 Task: Look for space in Le Pontet, France from 6th September, 2023 to 18th September, 2023 for 3 adults in price range Rs.6000 to Rs.12000. Place can be entire place with 2 bedrooms having 2 beds and 2 bathrooms. Property type can be house, flat, guest house, hotel. Booking option can be shelf check-in. Required host language is English.
Action: Mouse moved to (452, 94)
Screenshot: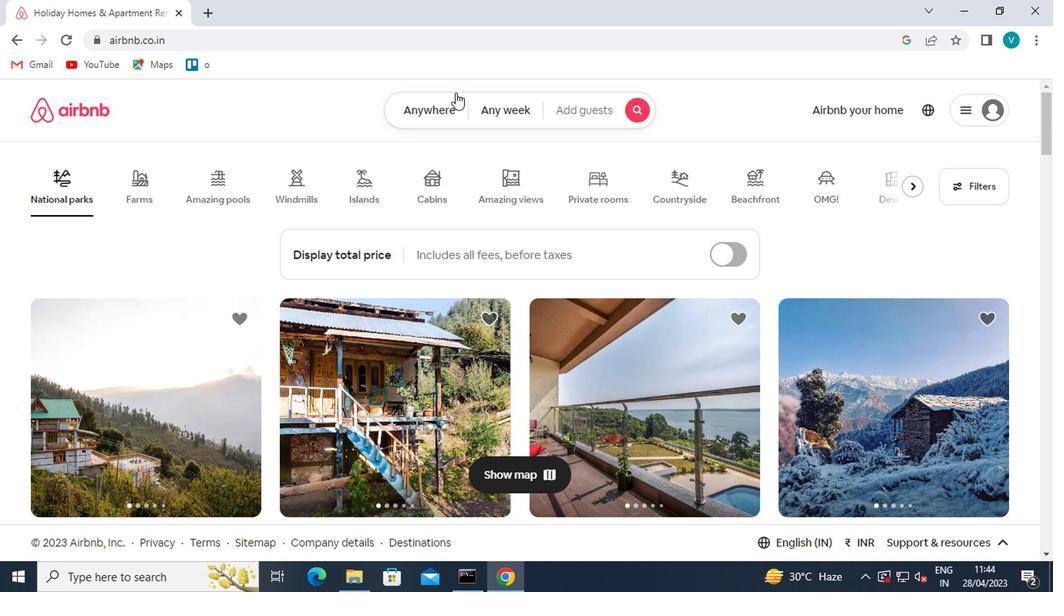 
Action: Mouse pressed left at (452, 94)
Screenshot: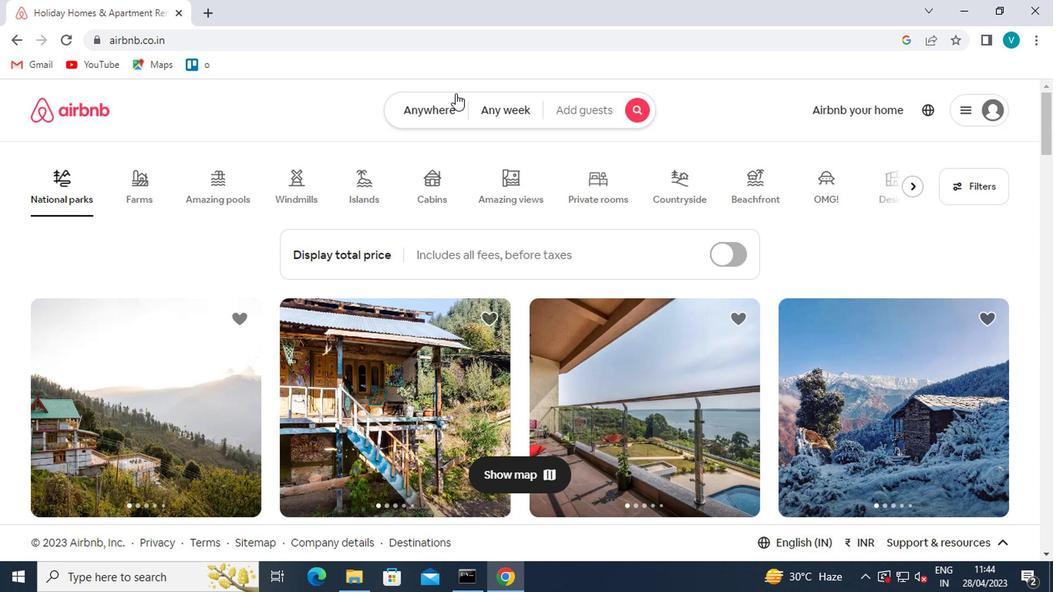 
Action: Mouse moved to (339, 174)
Screenshot: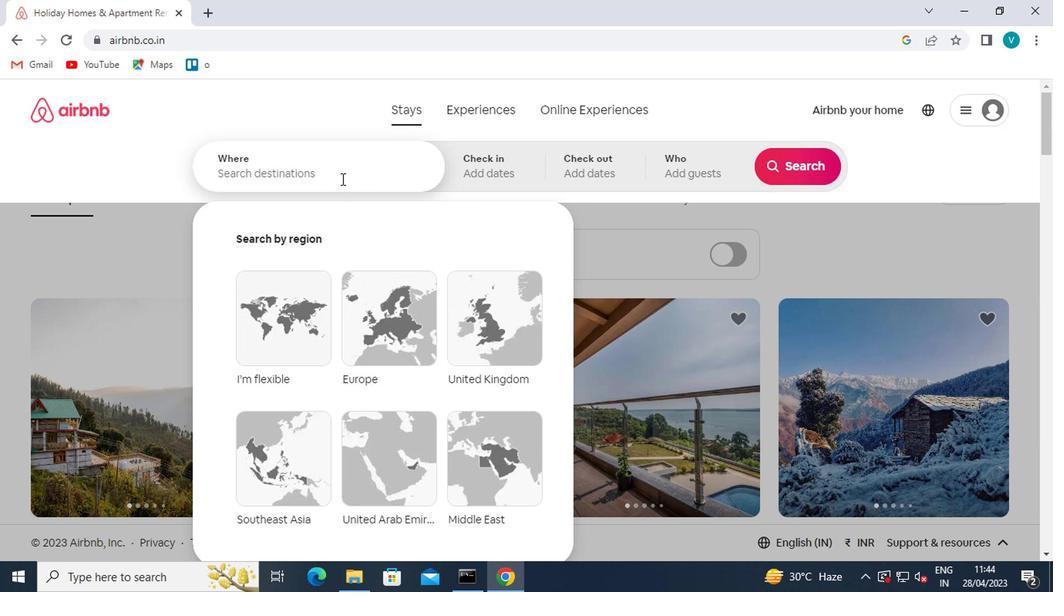 
Action: Mouse pressed left at (339, 174)
Screenshot: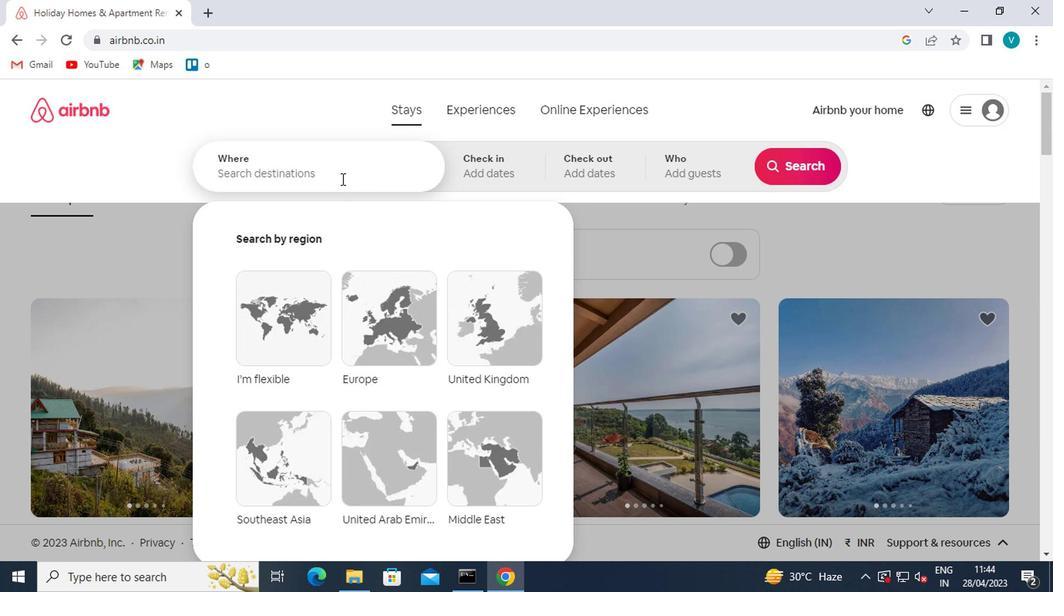 
Action: Mouse moved to (339, 174)
Screenshot: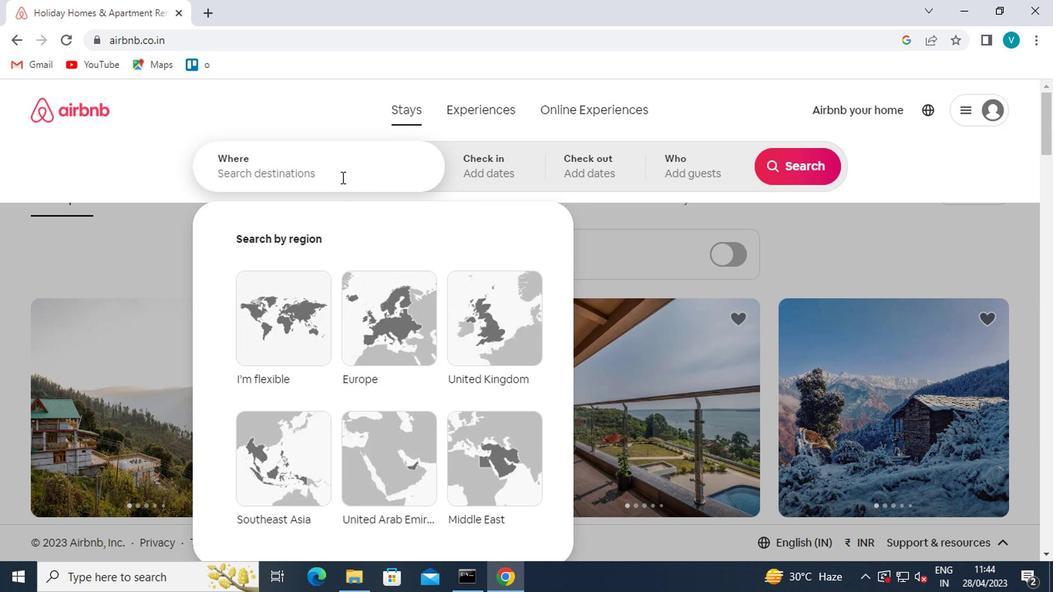 
Action: Key pressed p<Key.caps_lock>ontet<Key.enter>
Screenshot: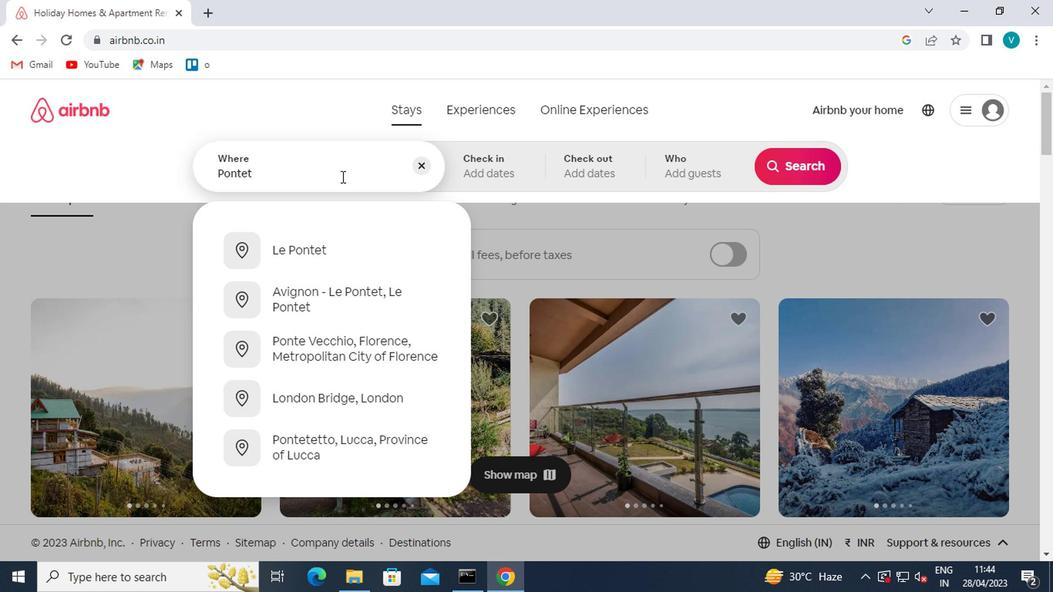 
Action: Mouse moved to (783, 287)
Screenshot: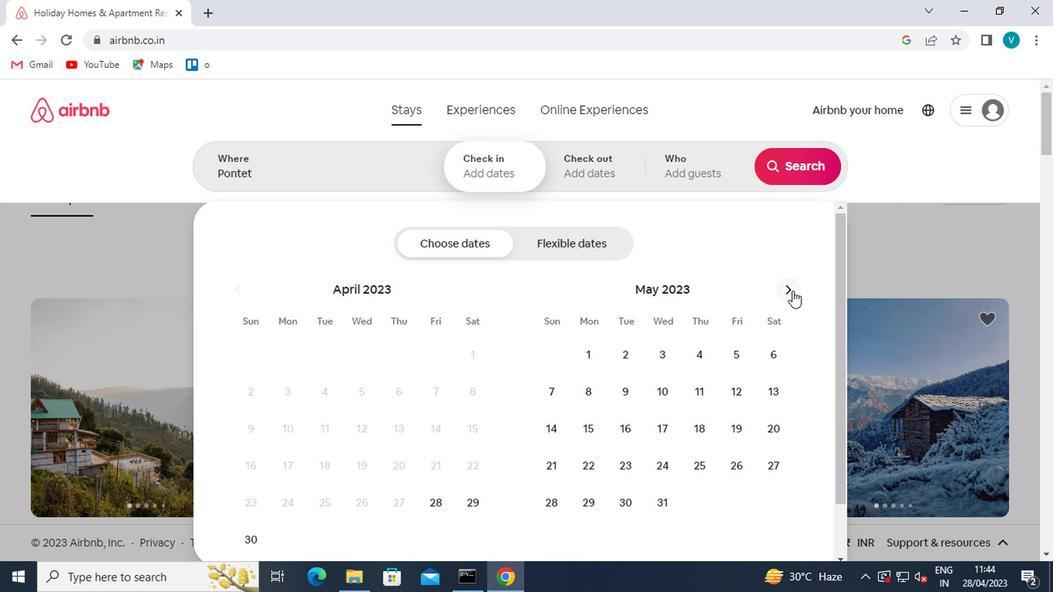 
Action: Mouse pressed left at (783, 287)
Screenshot: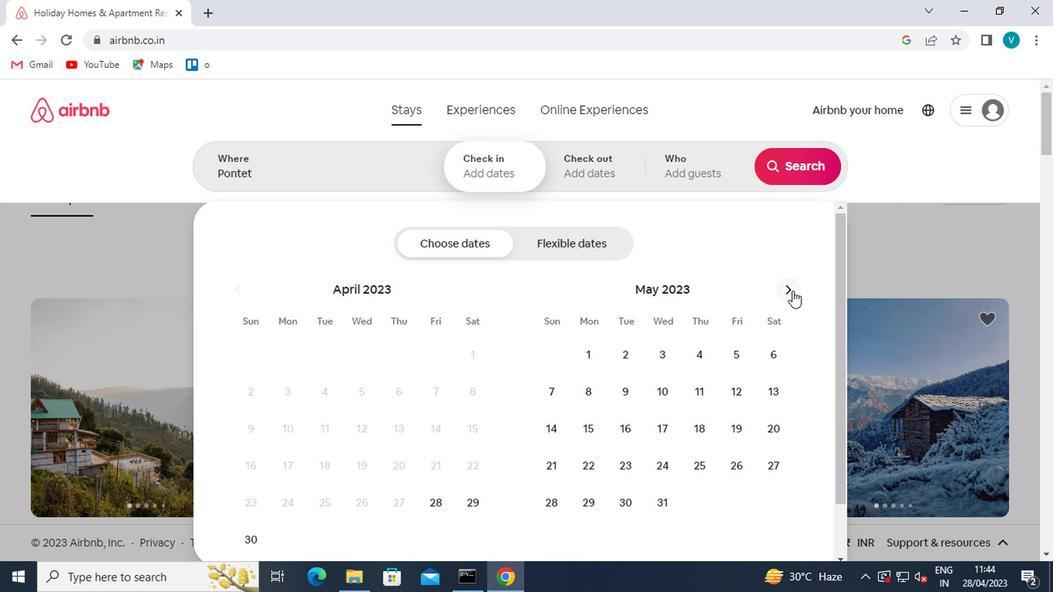 
Action: Mouse pressed left at (783, 287)
Screenshot: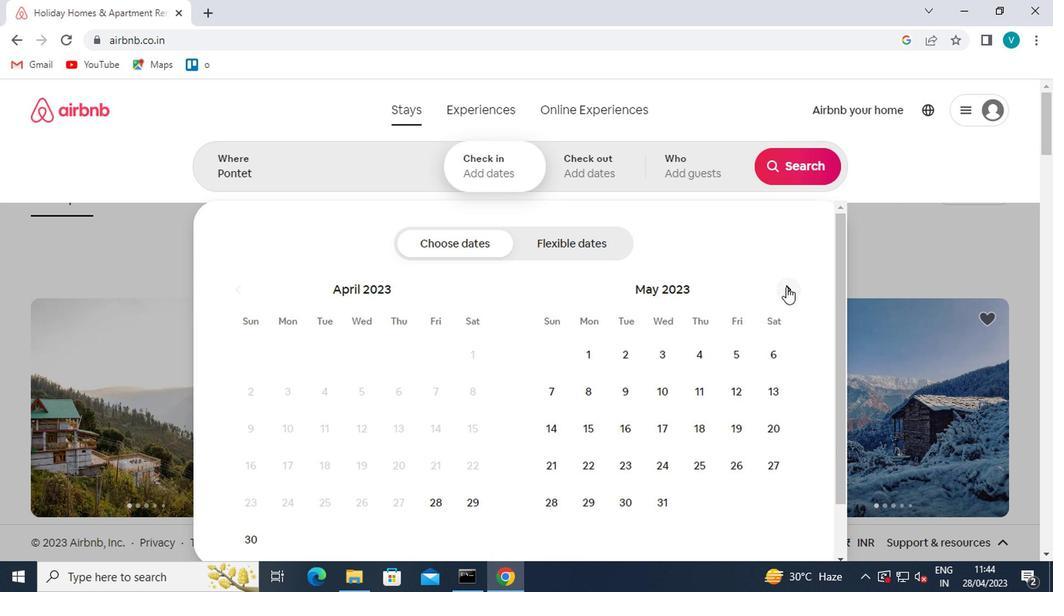 
Action: Mouse pressed left at (783, 287)
Screenshot: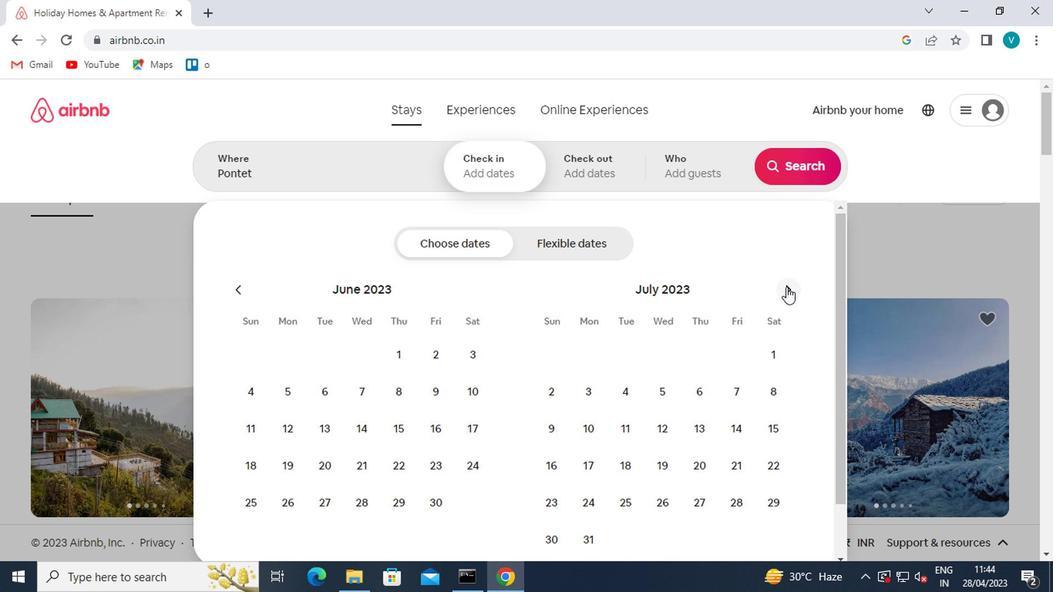 
Action: Mouse pressed left at (783, 287)
Screenshot: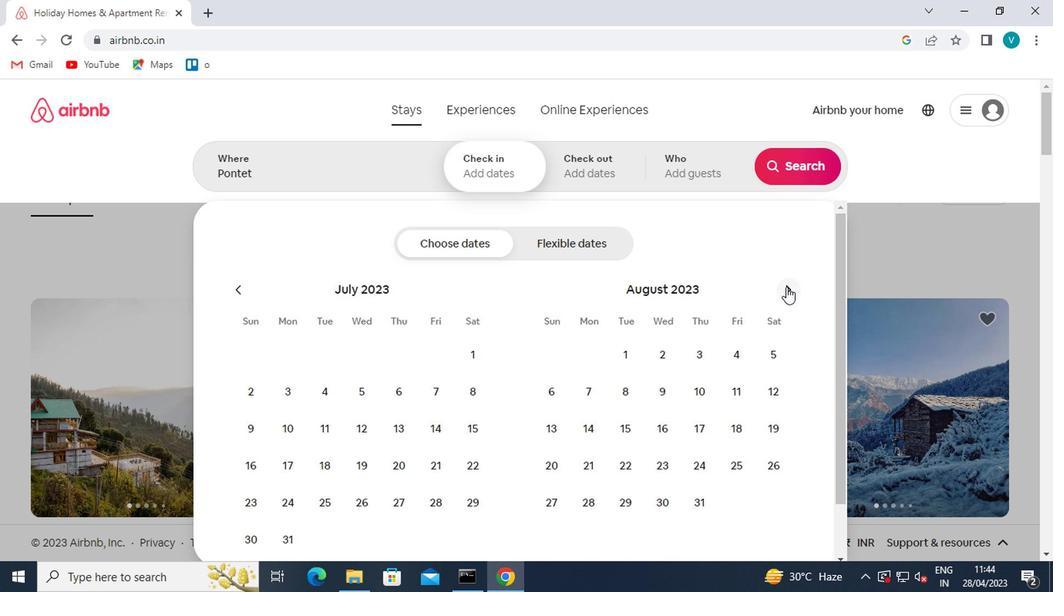 
Action: Mouse moved to (653, 403)
Screenshot: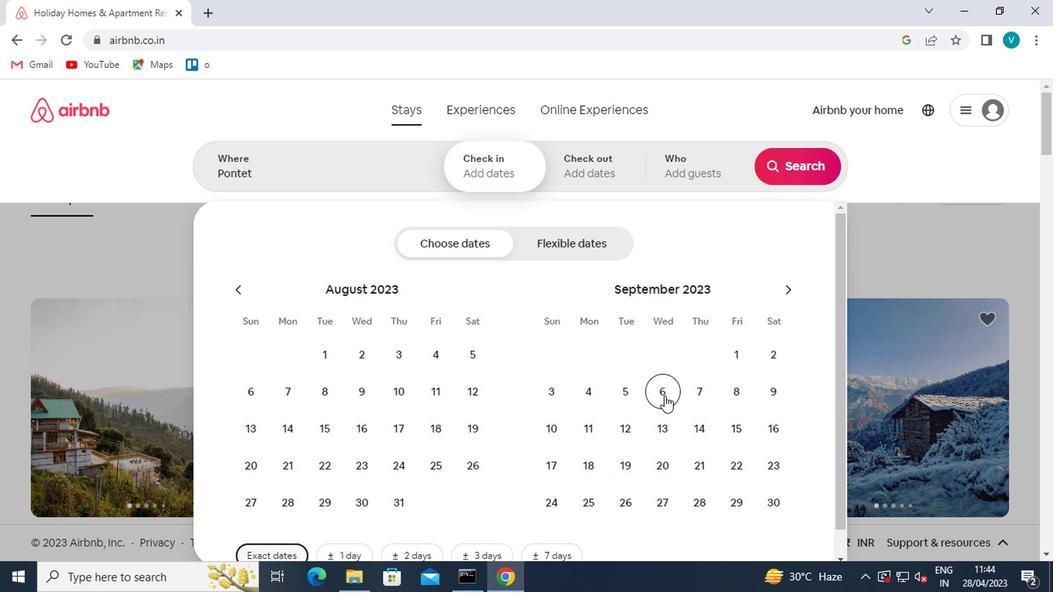 
Action: Mouse pressed left at (653, 403)
Screenshot: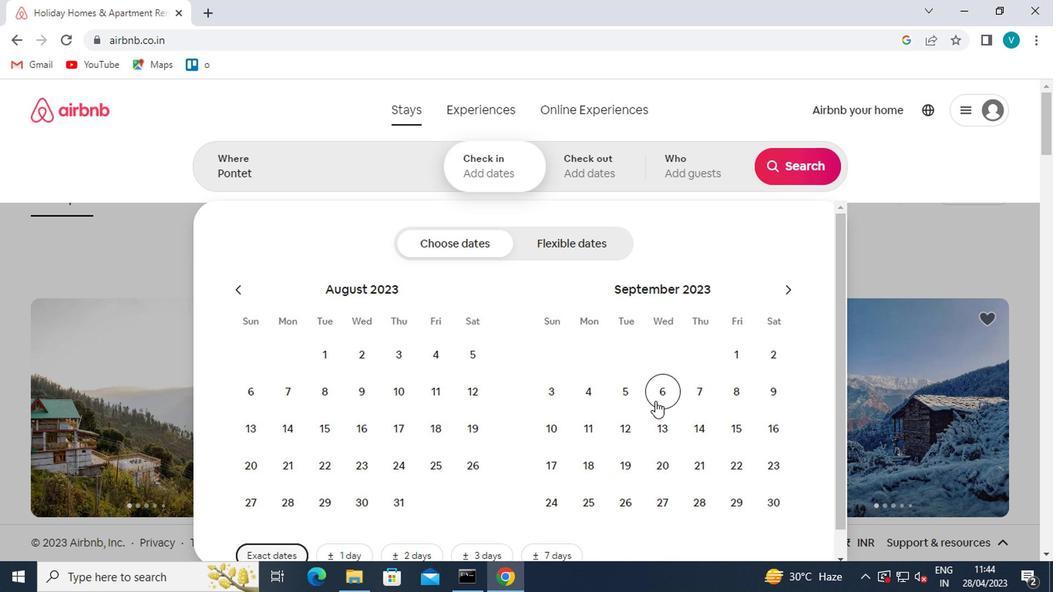 
Action: Mouse moved to (624, 423)
Screenshot: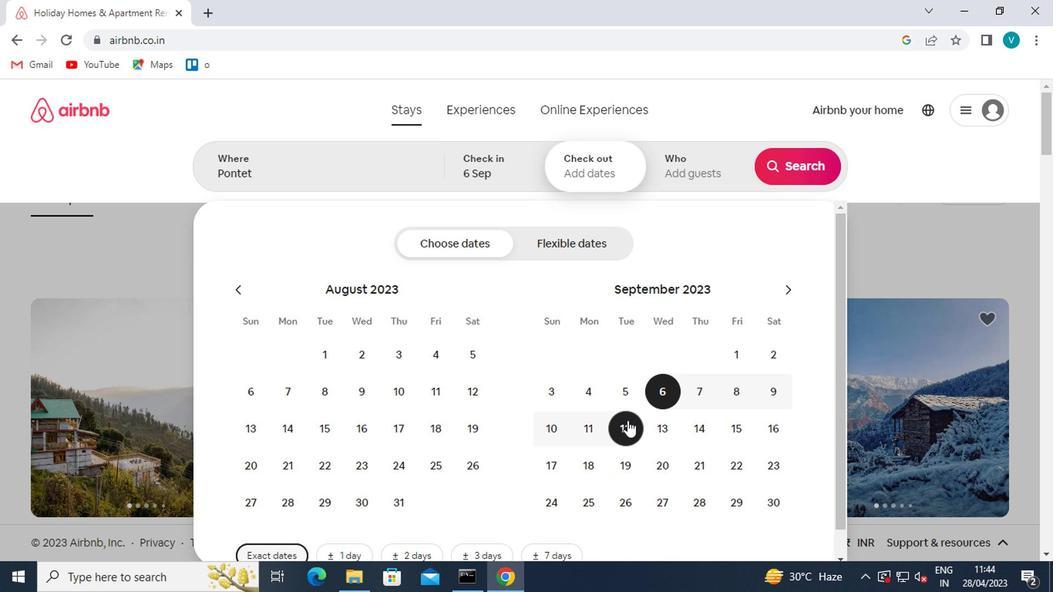 
Action: Mouse pressed left at (624, 423)
Screenshot: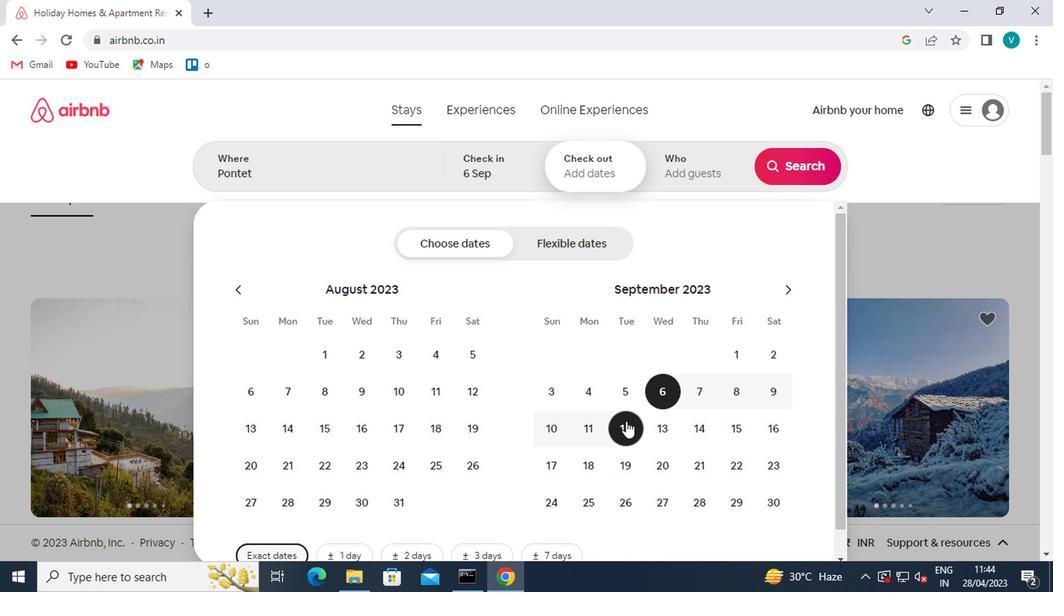
Action: Mouse moved to (577, 466)
Screenshot: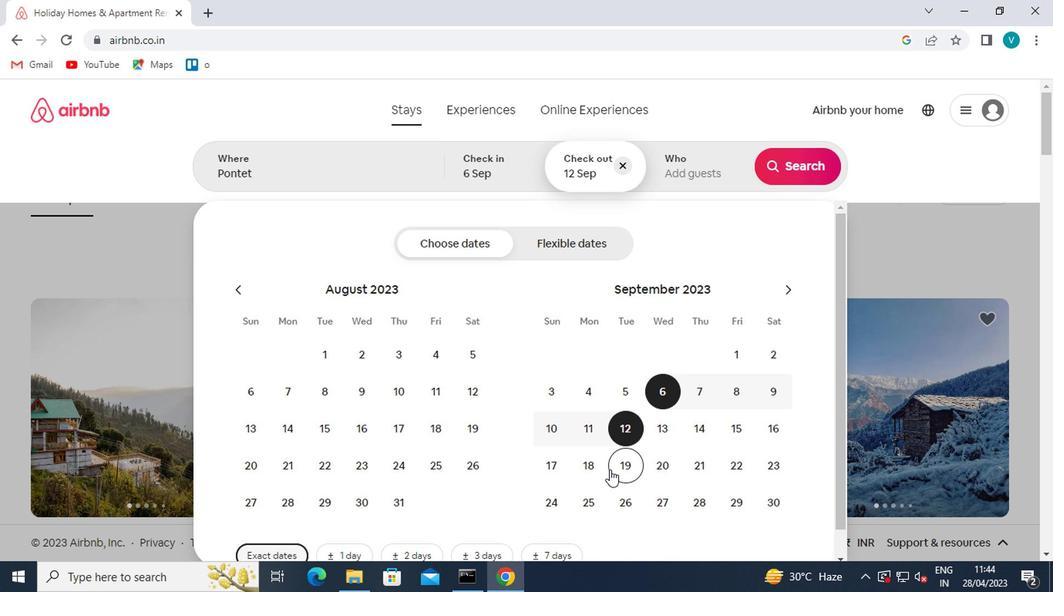 
Action: Mouse pressed left at (577, 466)
Screenshot: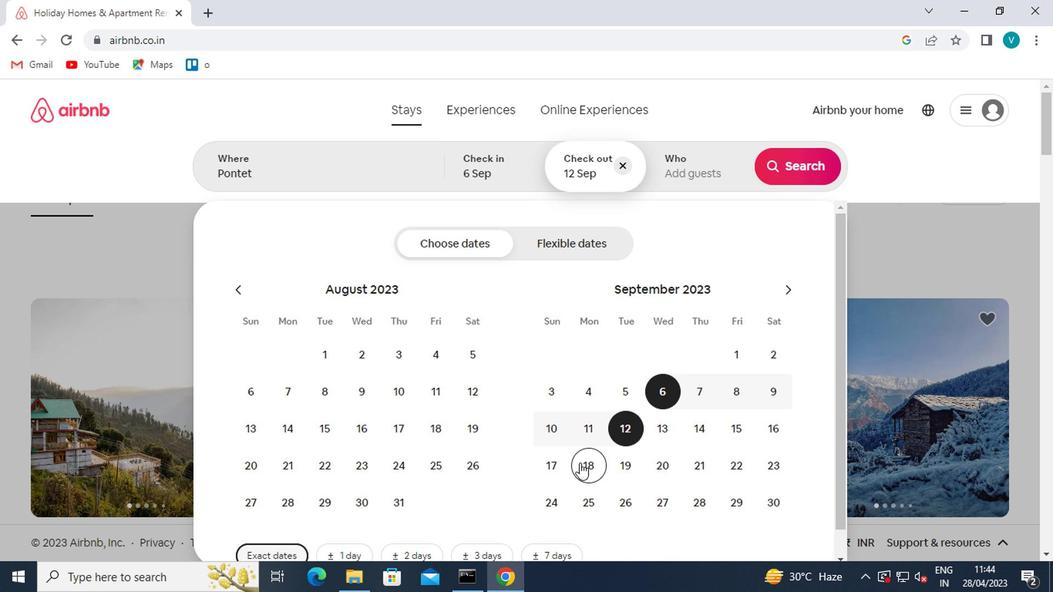 
Action: Mouse moved to (653, 166)
Screenshot: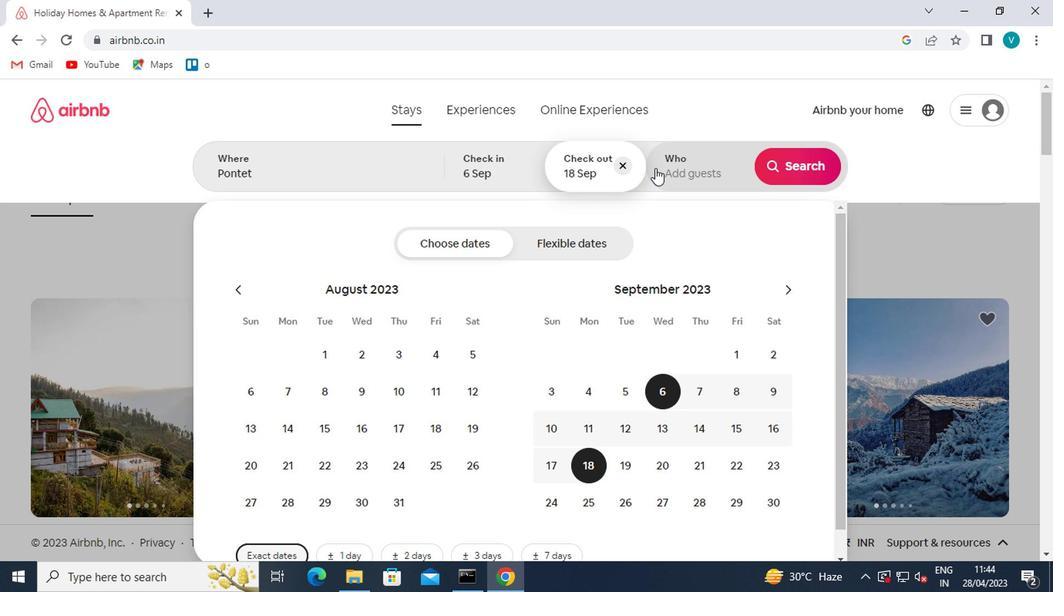 
Action: Mouse pressed left at (653, 166)
Screenshot: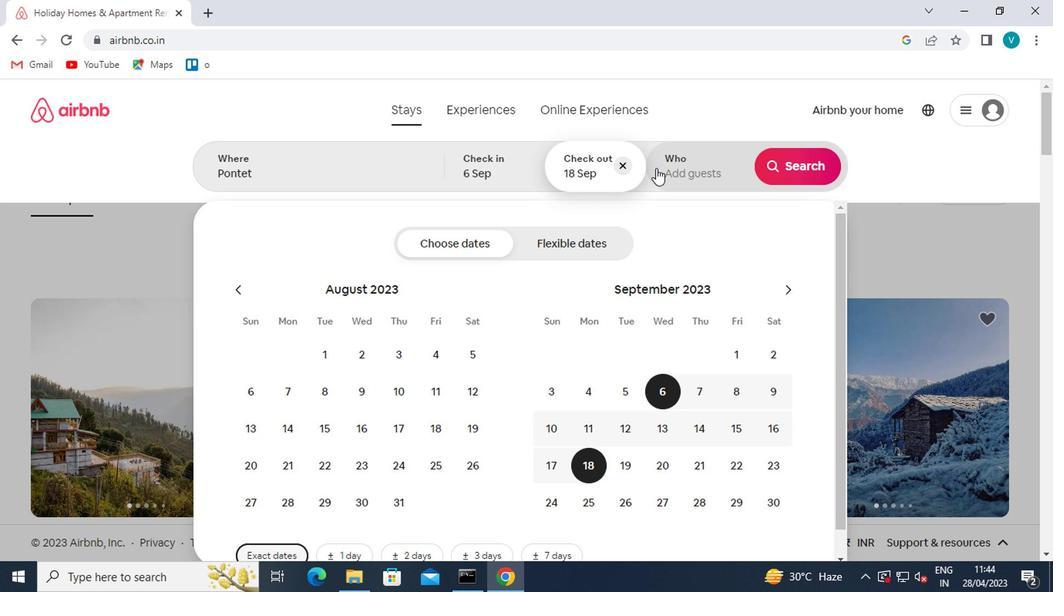 
Action: Mouse moved to (805, 251)
Screenshot: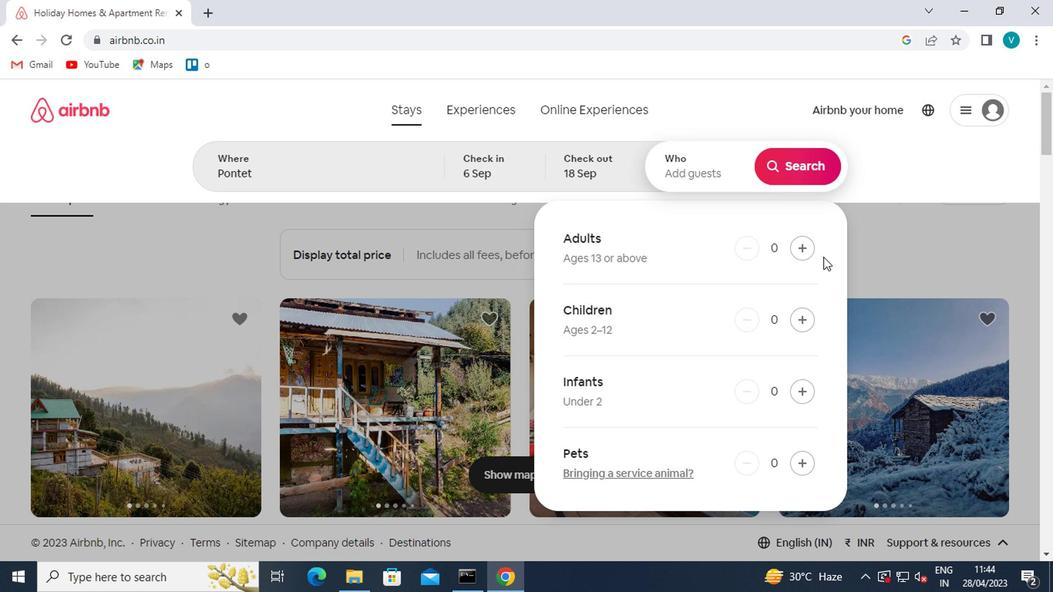 
Action: Mouse pressed left at (805, 251)
Screenshot: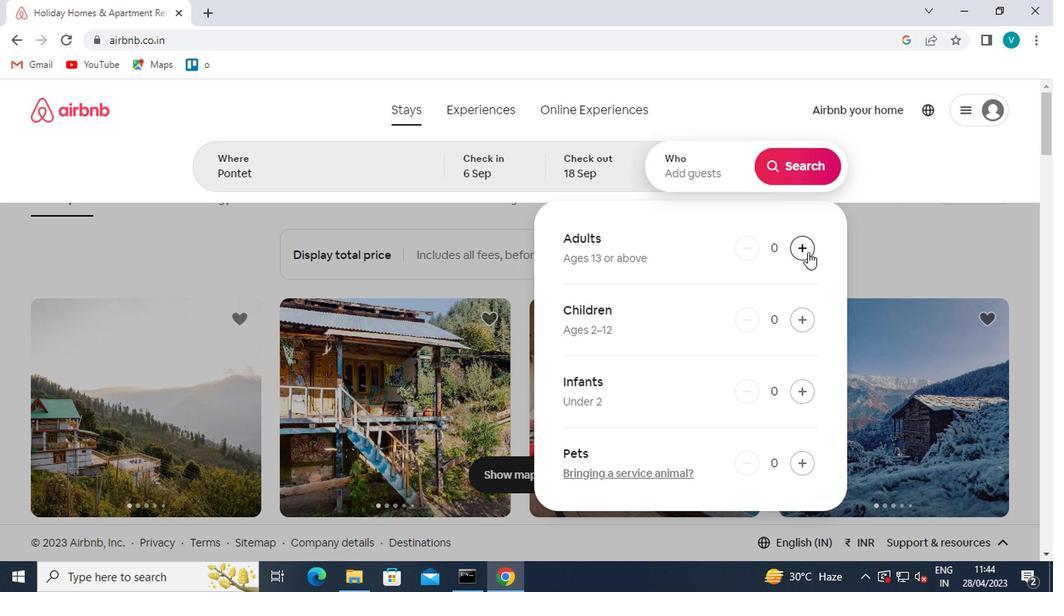 
Action: Mouse moved to (805, 251)
Screenshot: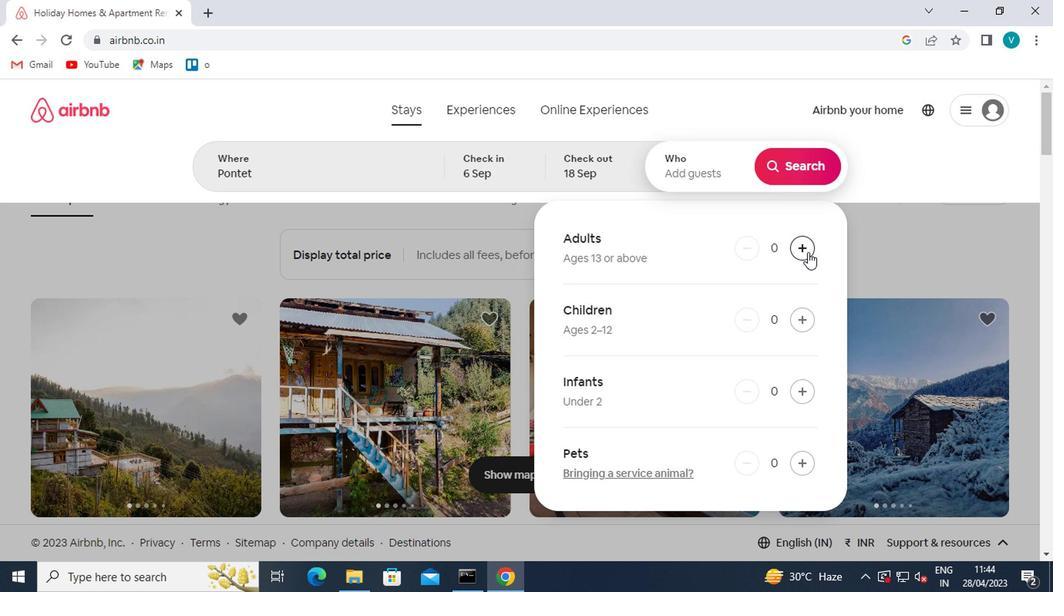 
Action: Mouse pressed left at (805, 251)
Screenshot: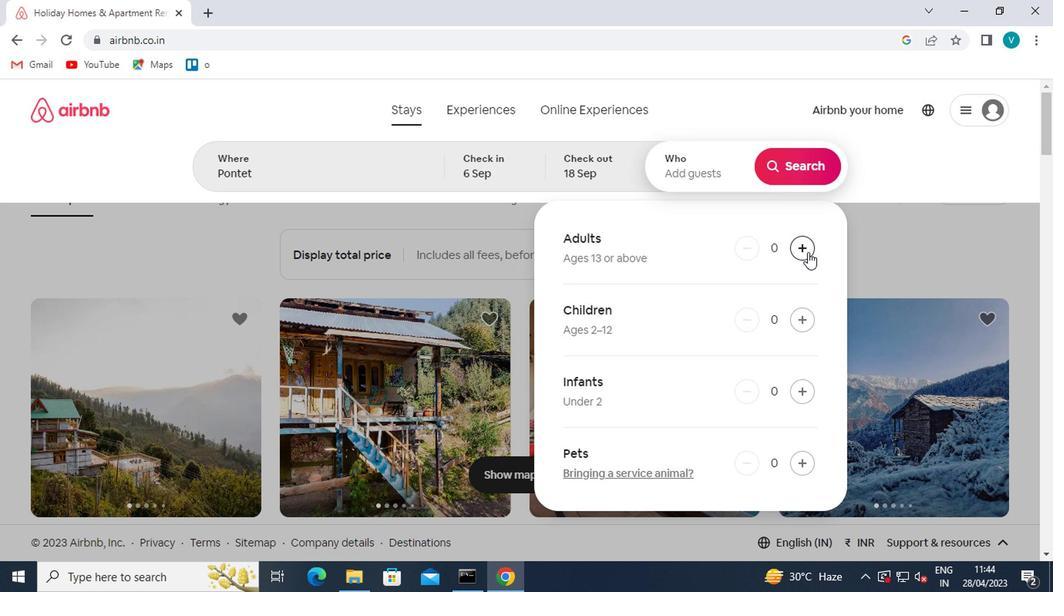 
Action: Mouse pressed left at (805, 251)
Screenshot: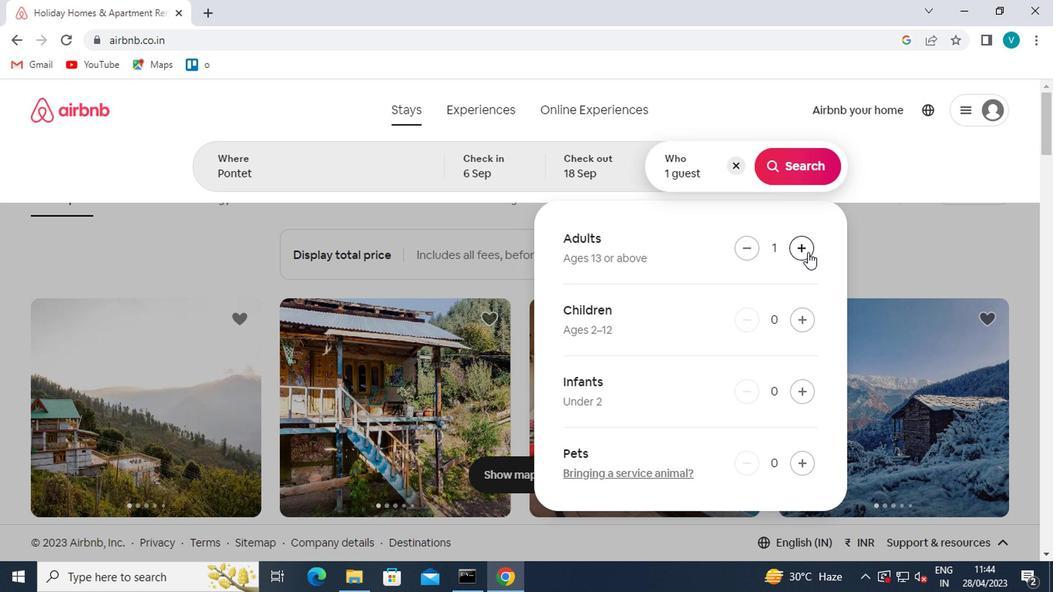 
Action: Mouse moved to (810, 169)
Screenshot: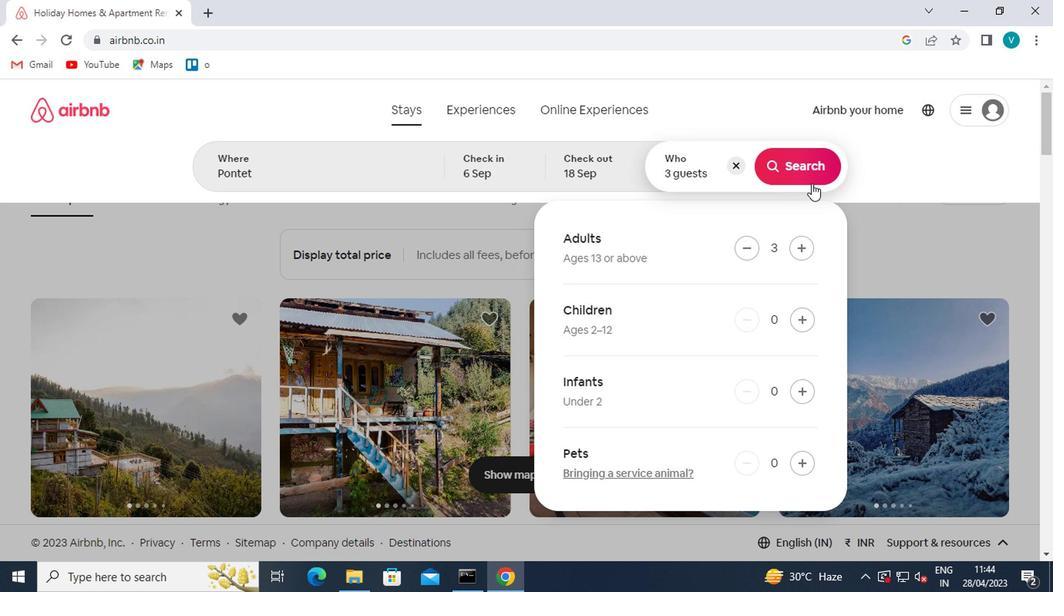 
Action: Mouse pressed left at (810, 169)
Screenshot: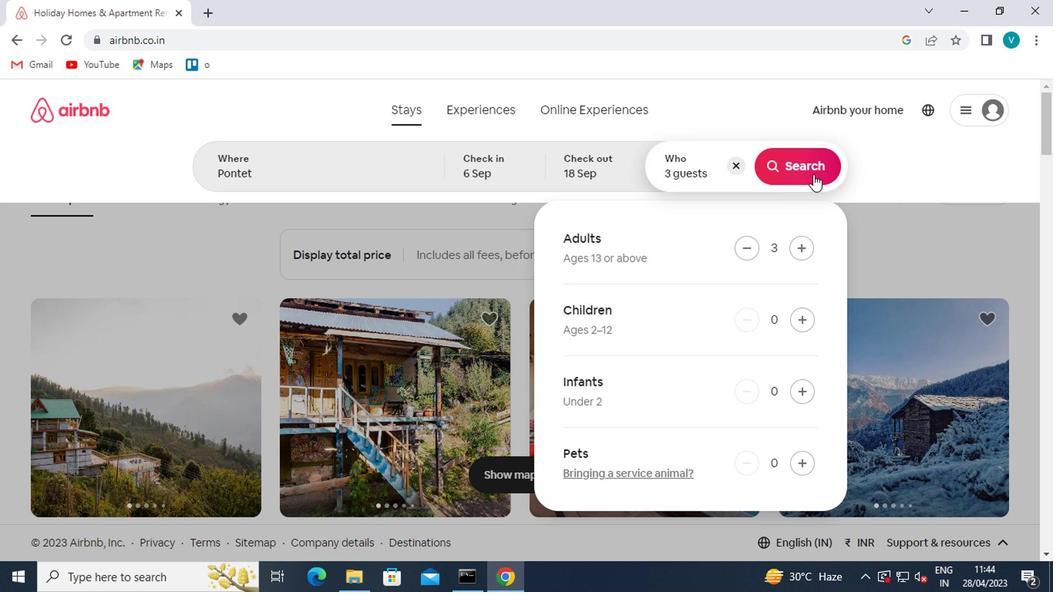 
Action: Mouse moved to (981, 165)
Screenshot: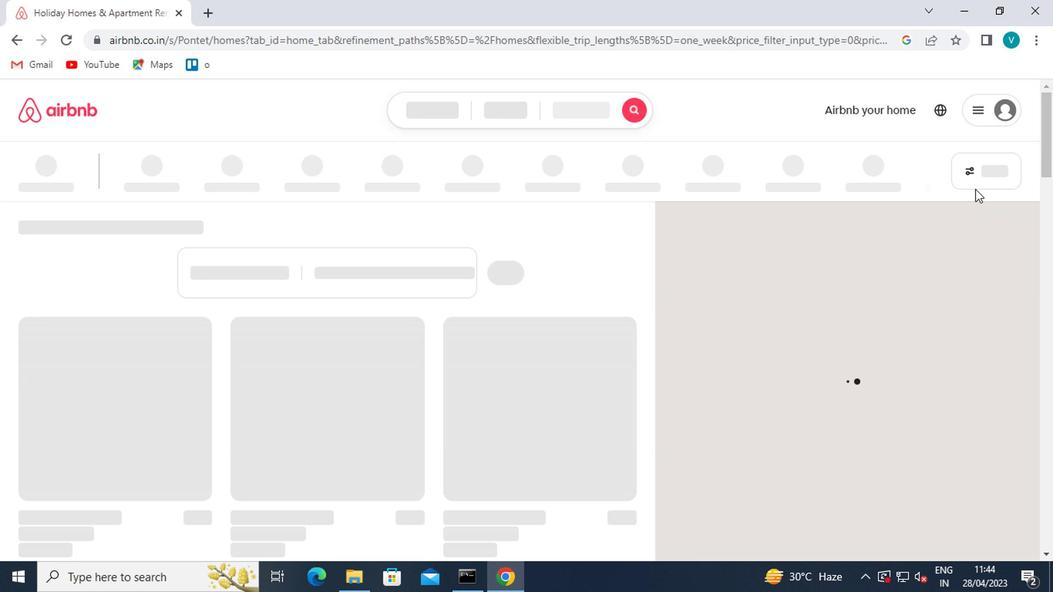 
Action: Mouse pressed left at (981, 165)
Screenshot: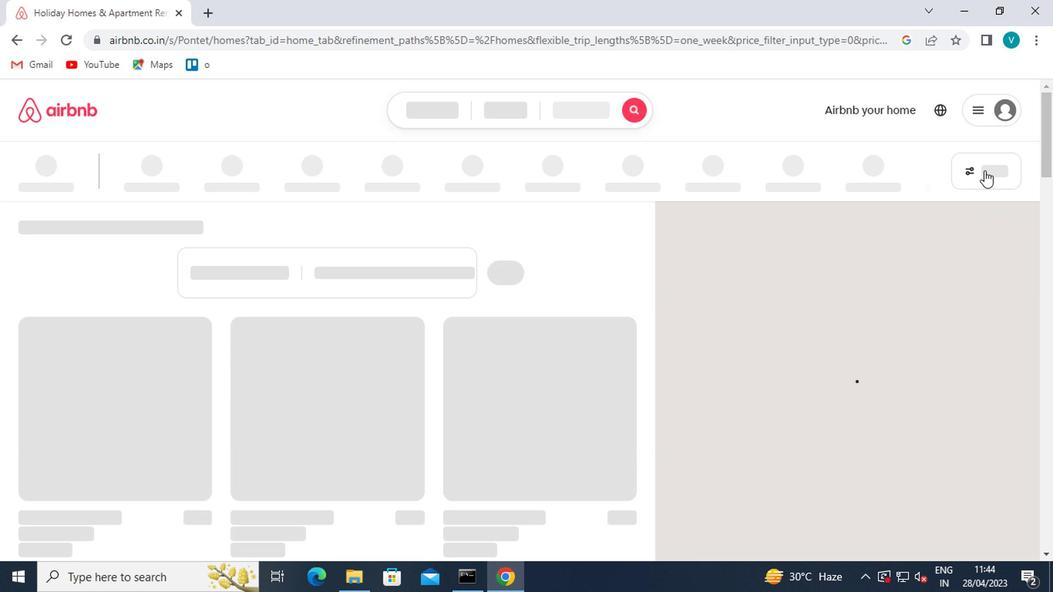 
Action: Mouse pressed left at (981, 165)
Screenshot: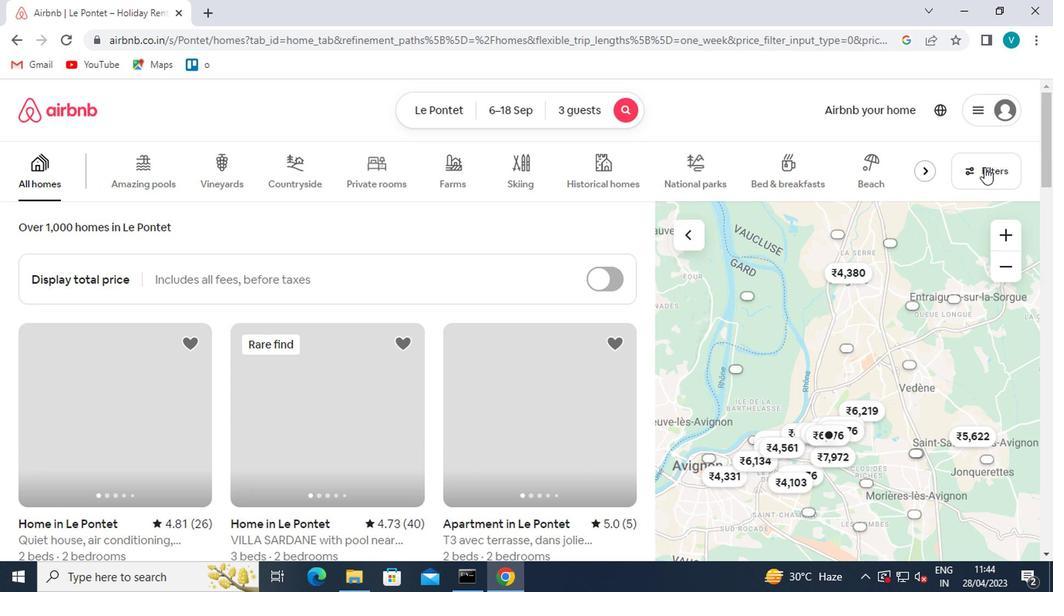 
Action: Mouse moved to (429, 378)
Screenshot: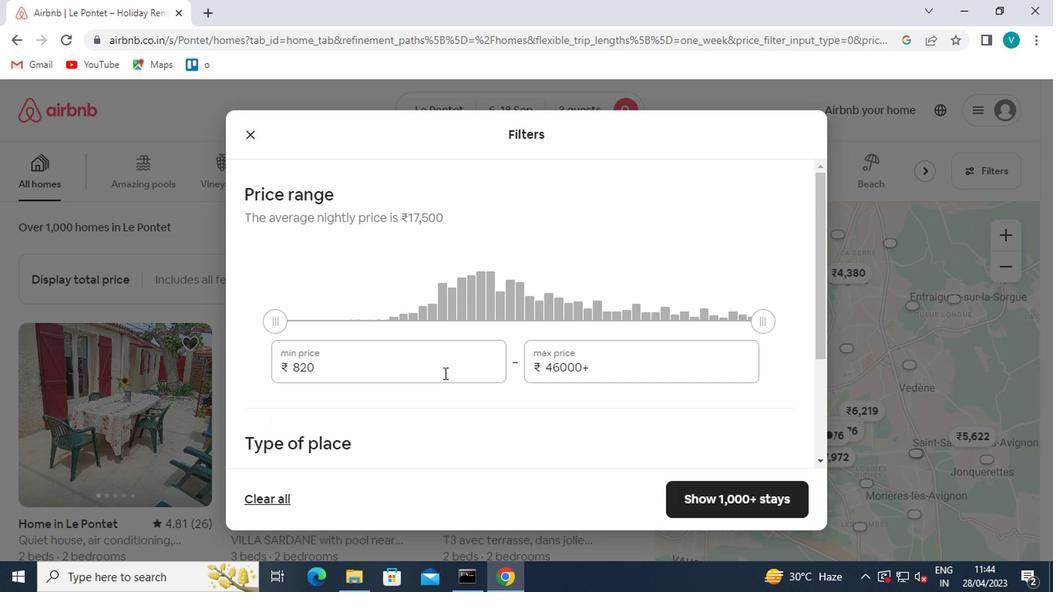 
Action: Mouse pressed left at (429, 378)
Screenshot: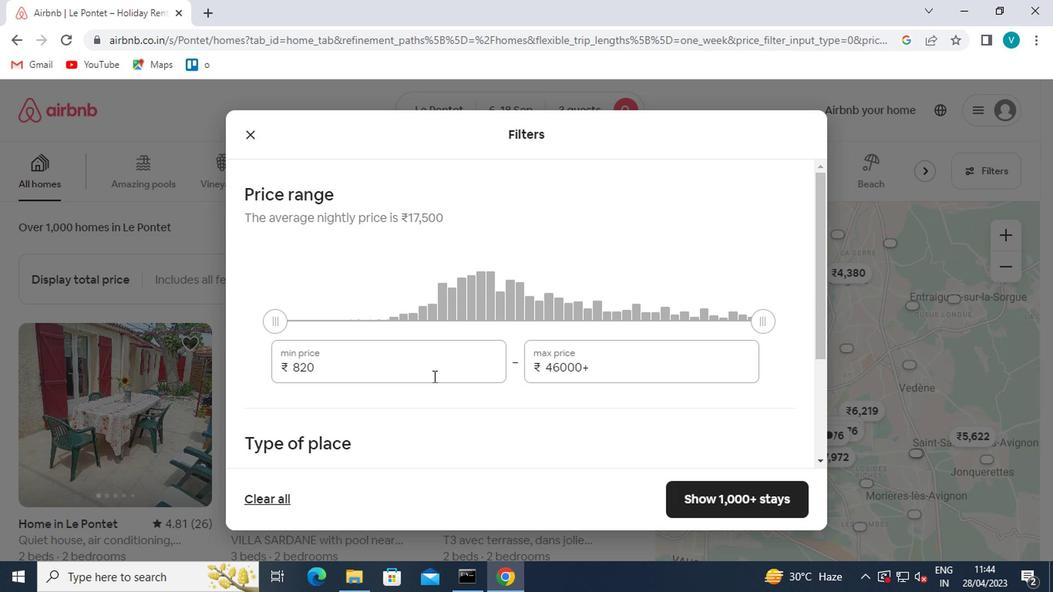 
Action: Mouse moved to (428, 378)
Screenshot: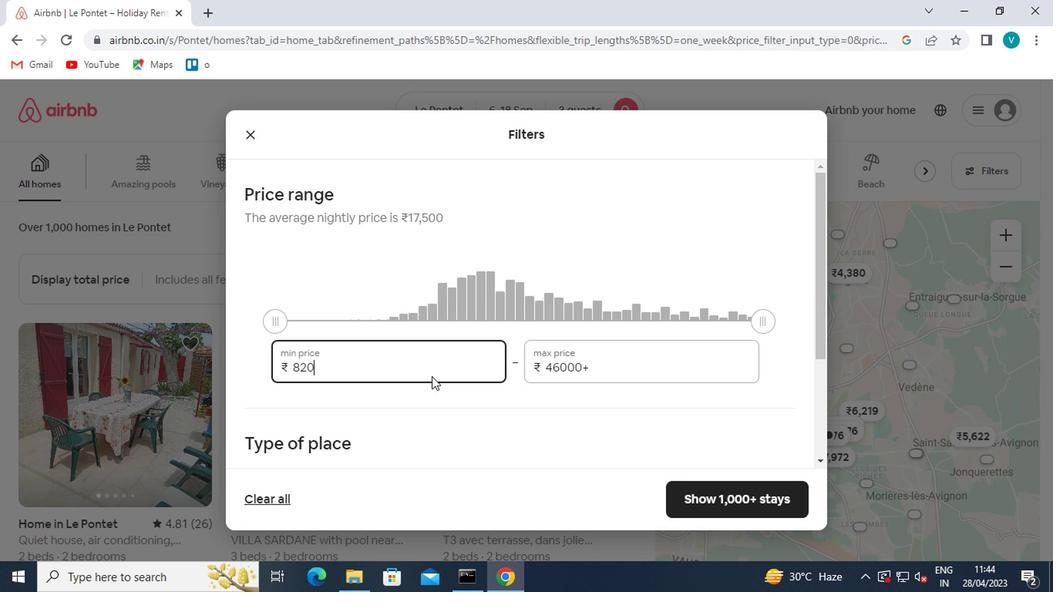 
Action: Key pressed <Key.backspace><Key.backspace><Key.backspace><Key.backspace><Key.backspace><Key.backspace><Key.backspace>6000<Key.tab>12000
Screenshot: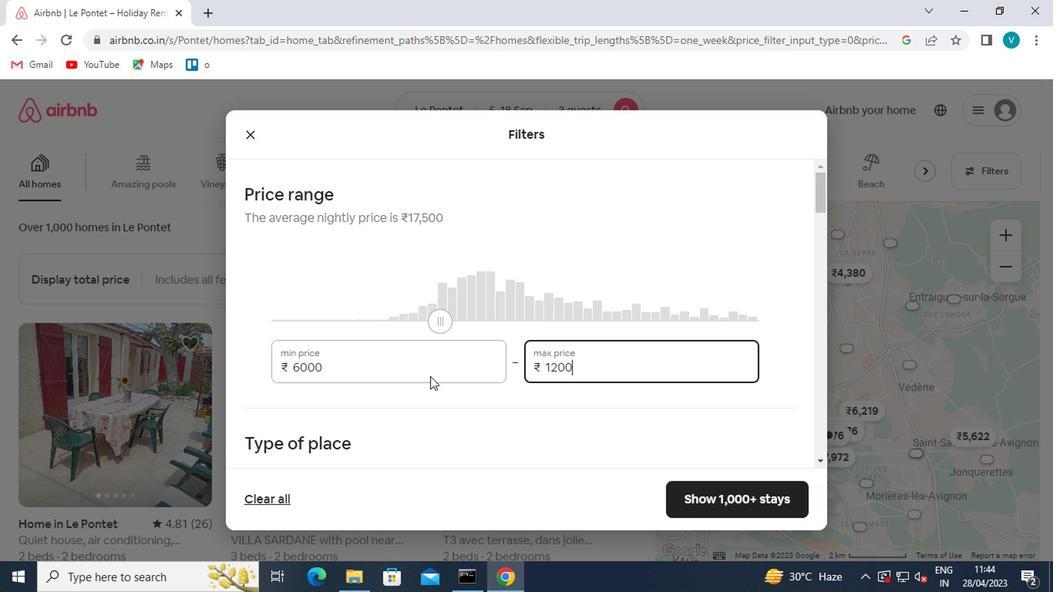 
Action: Mouse scrolled (428, 377) with delta (0, -1)
Screenshot: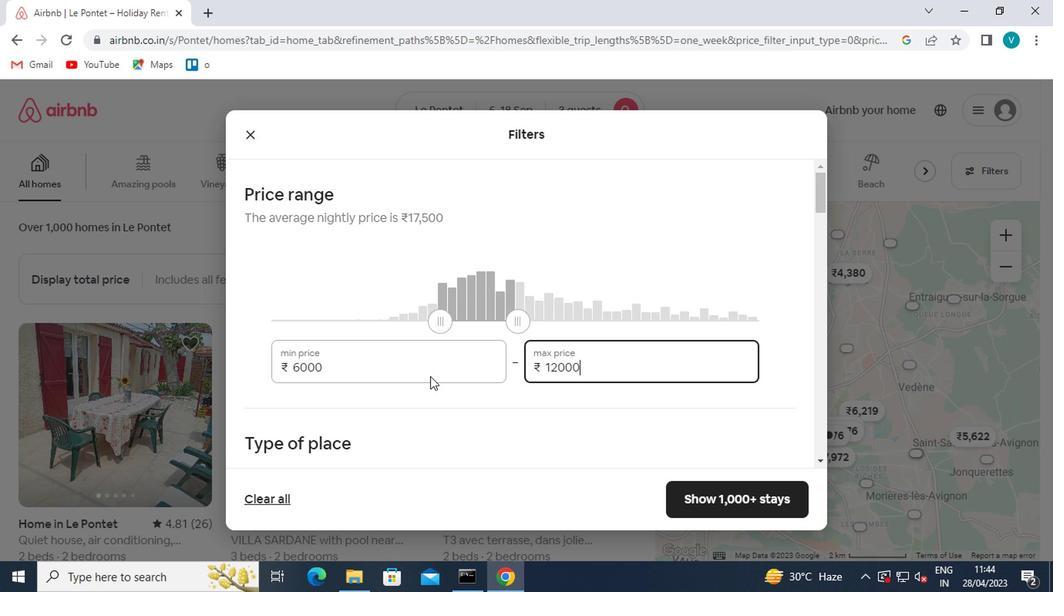 
Action: Mouse scrolled (428, 377) with delta (0, -1)
Screenshot: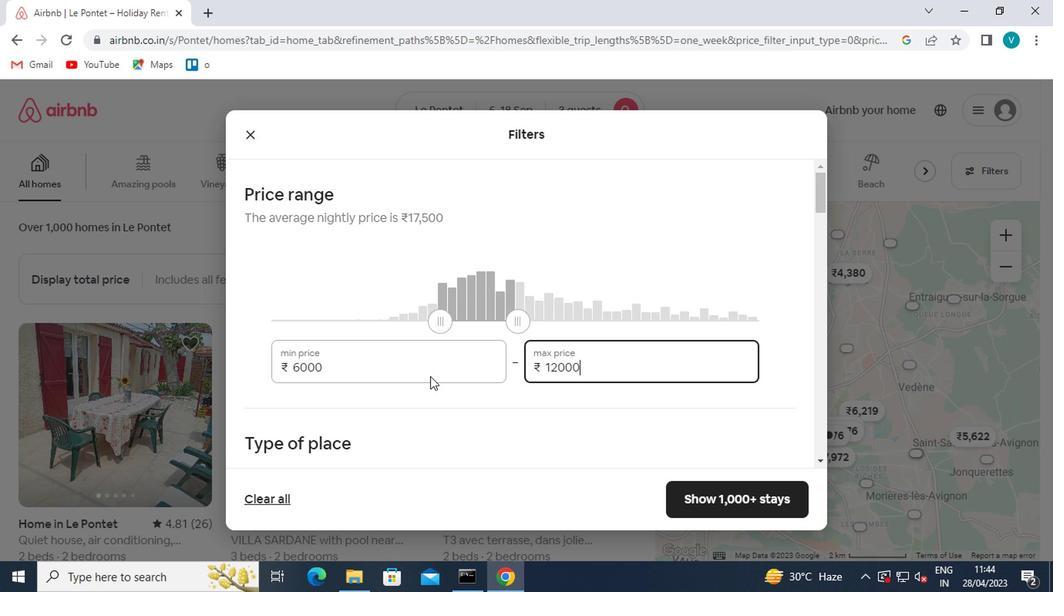 
Action: Mouse scrolled (428, 377) with delta (0, -1)
Screenshot: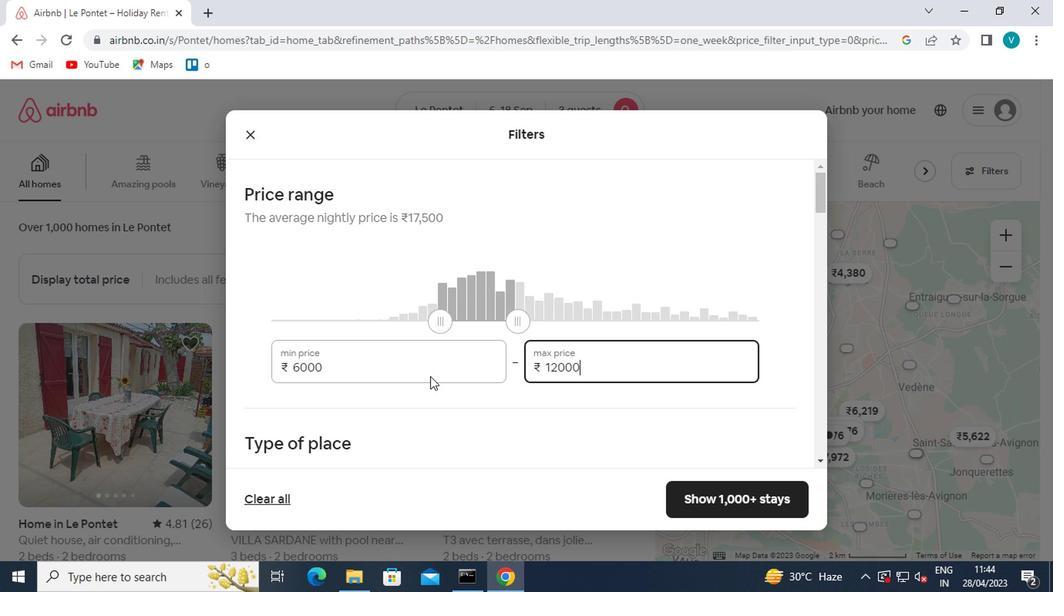 
Action: Mouse moved to (292, 257)
Screenshot: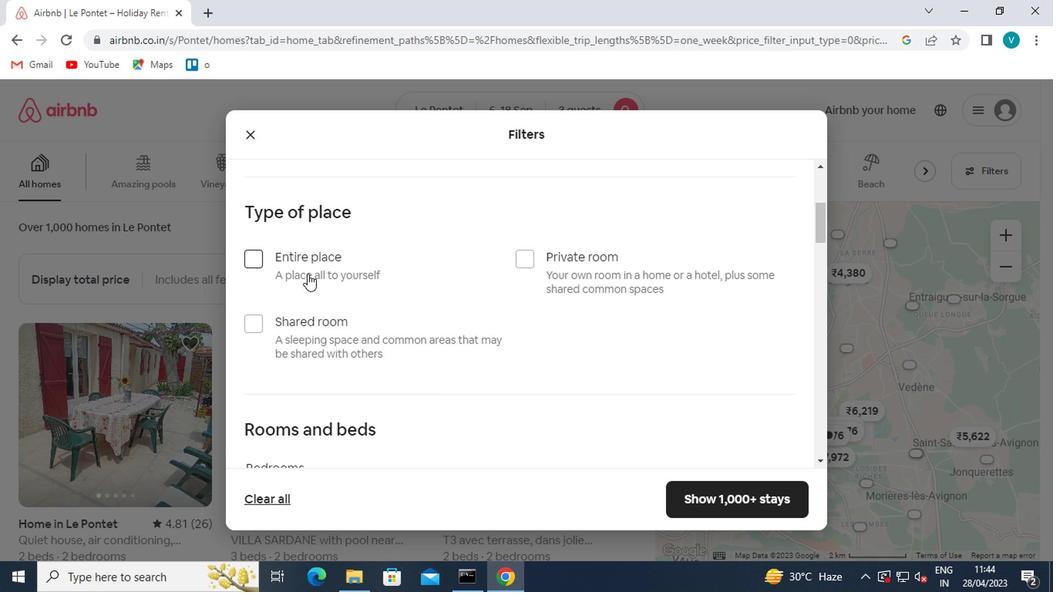 
Action: Mouse pressed left at (292, 257)
Screenshot: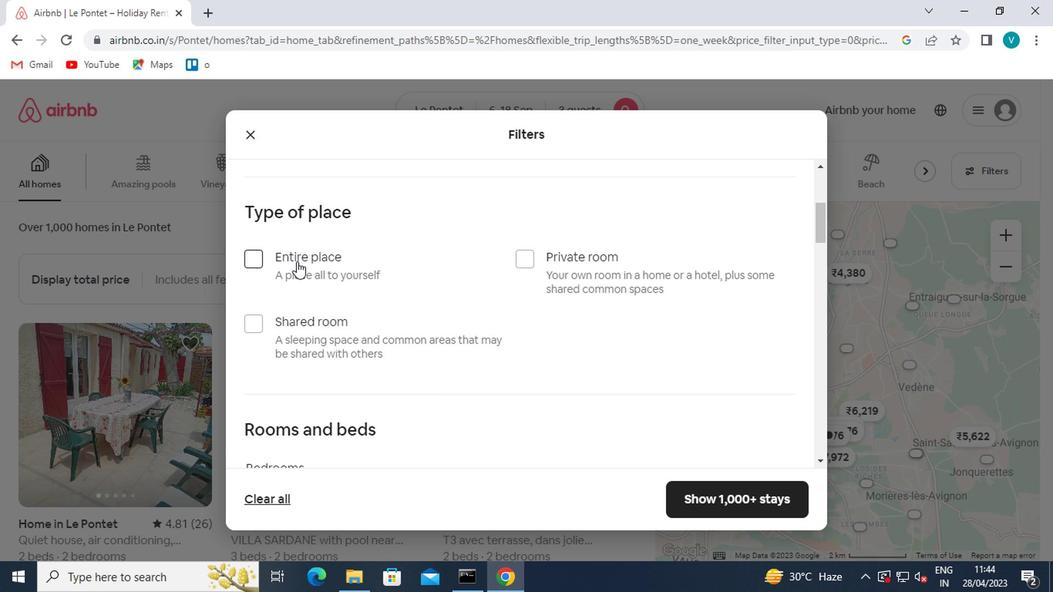 
Action: Mouse moved to (295, 257)
Screenshot: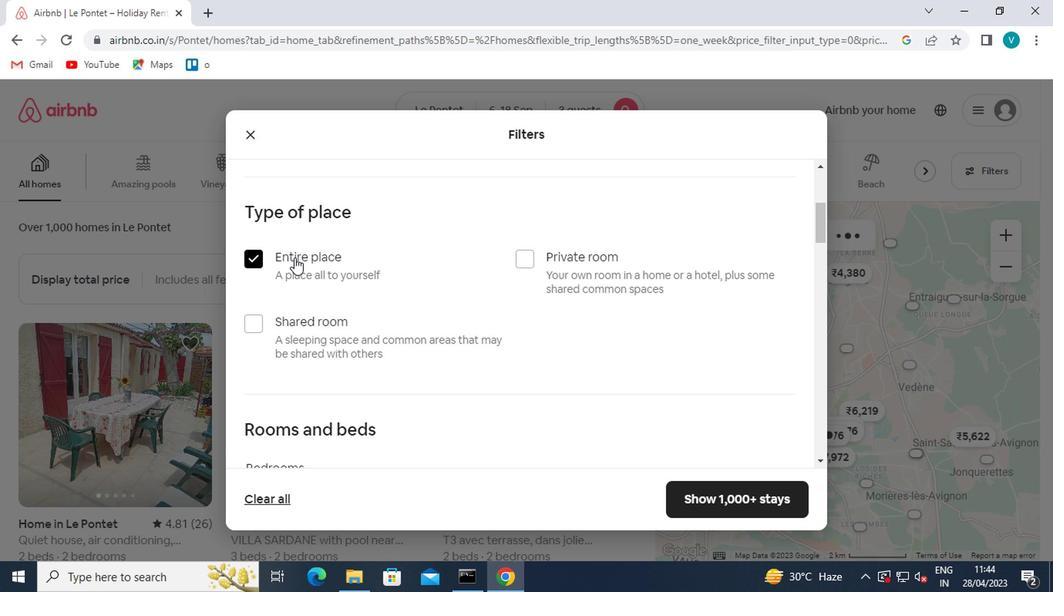 
Action: Mouse scrolled (295, 257) with delta (0, 0)
Screenshot: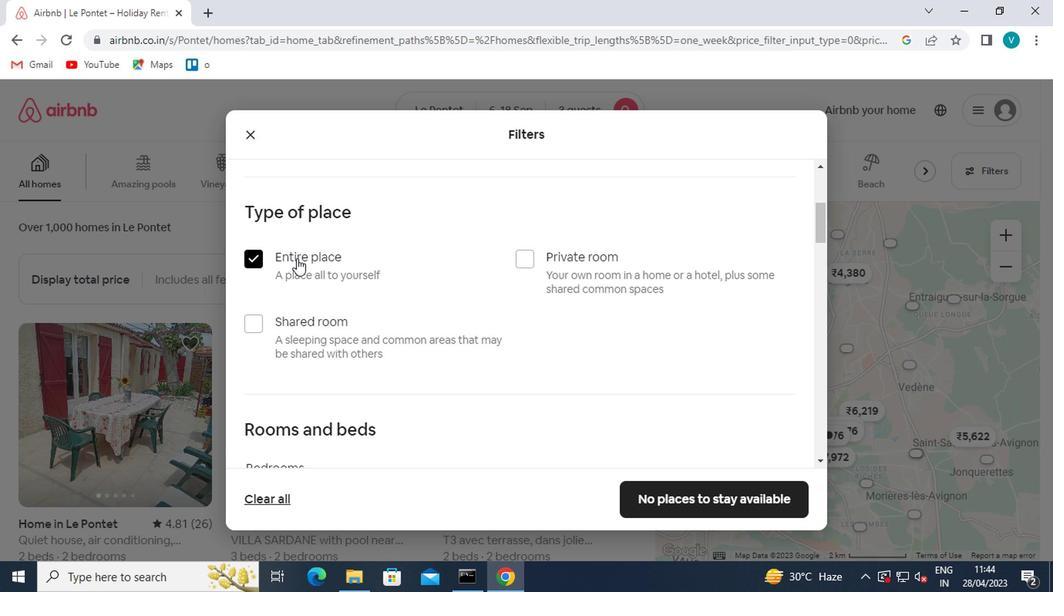 
Action: Mouse scrolled (295, 257) with delta (0, 0)
Screenshot: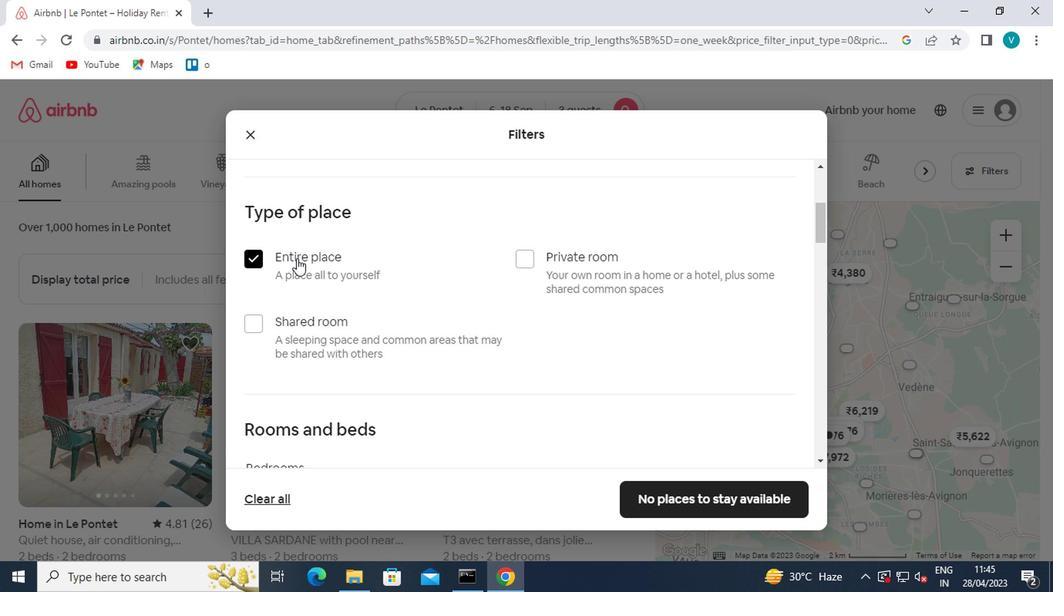
Action: Mouse scrolled (295, 257) with delta (0, 0)
Screenshot: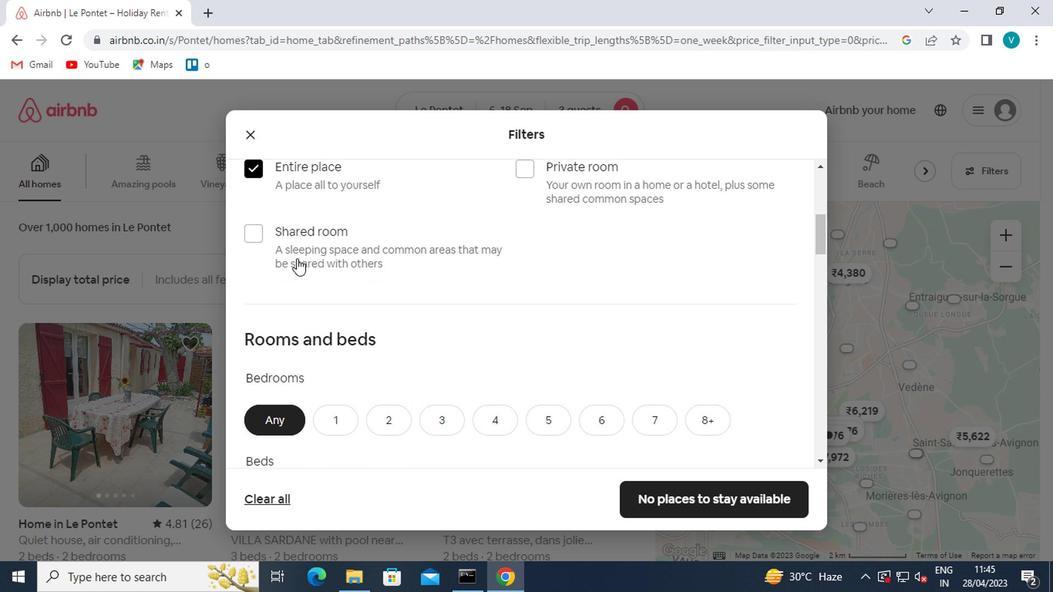 
Action: Mouse moved to (384, 285)
Screenshot: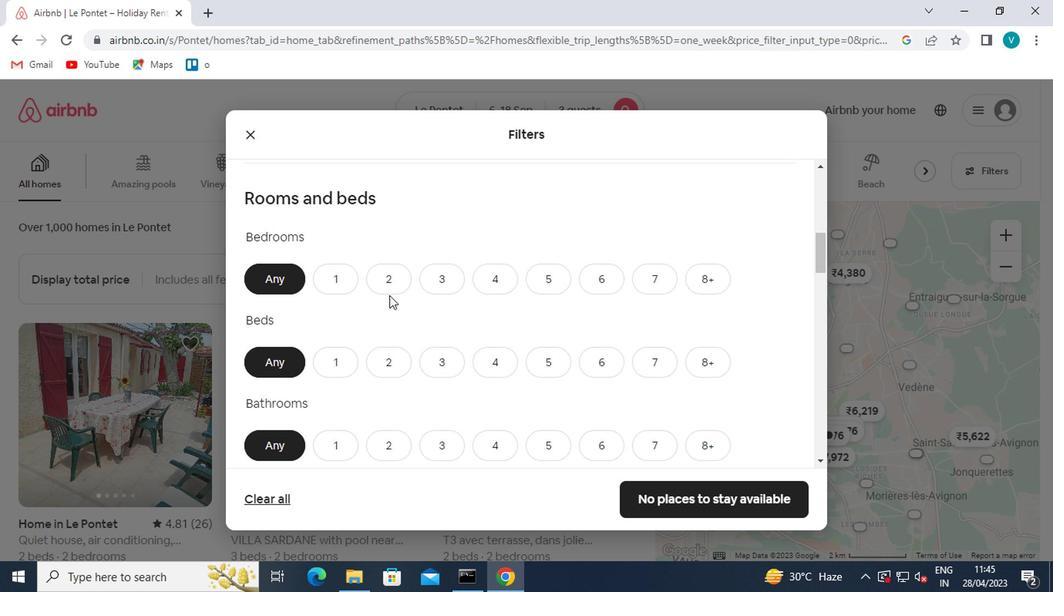 
Action: Mouse pressed left at (384, 285)
Screenshot: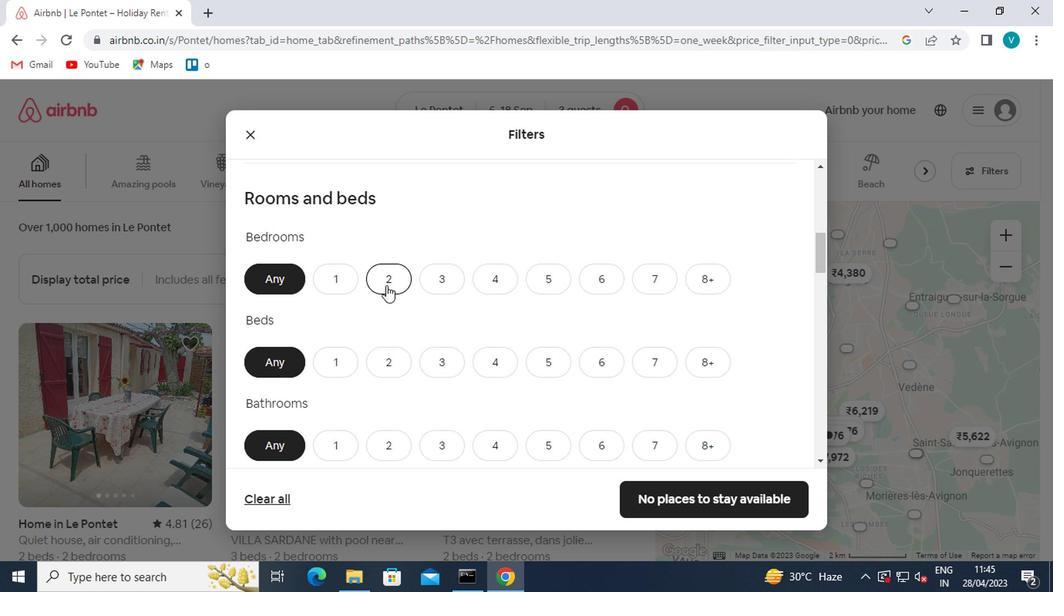 
Action: Mouse scrolled (384, 284) with delta (0, 0)
Screenshot: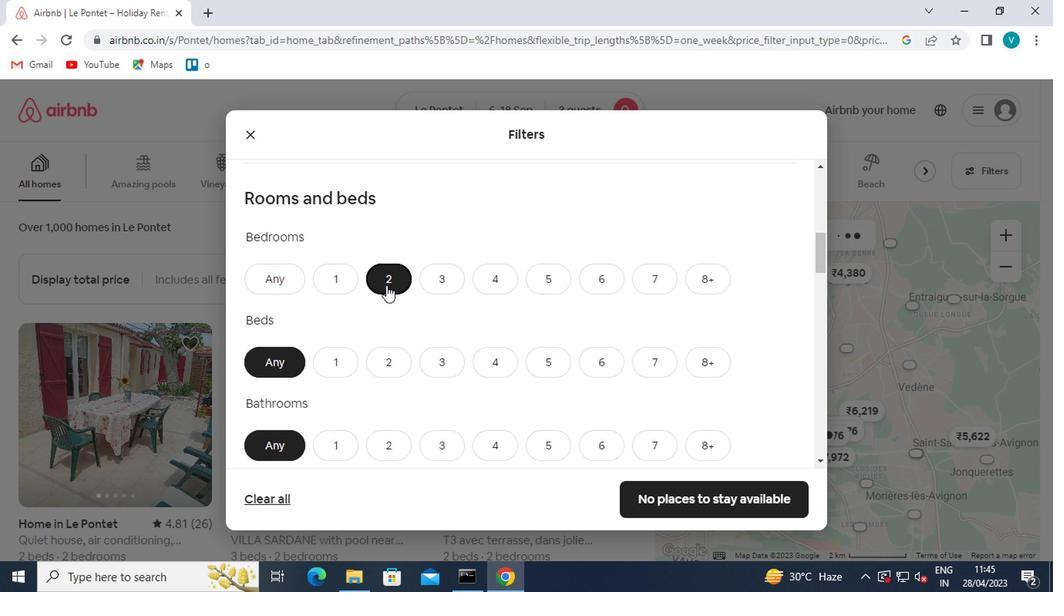 
Action: Mouse pressed left at (384, 285)
Screenshot: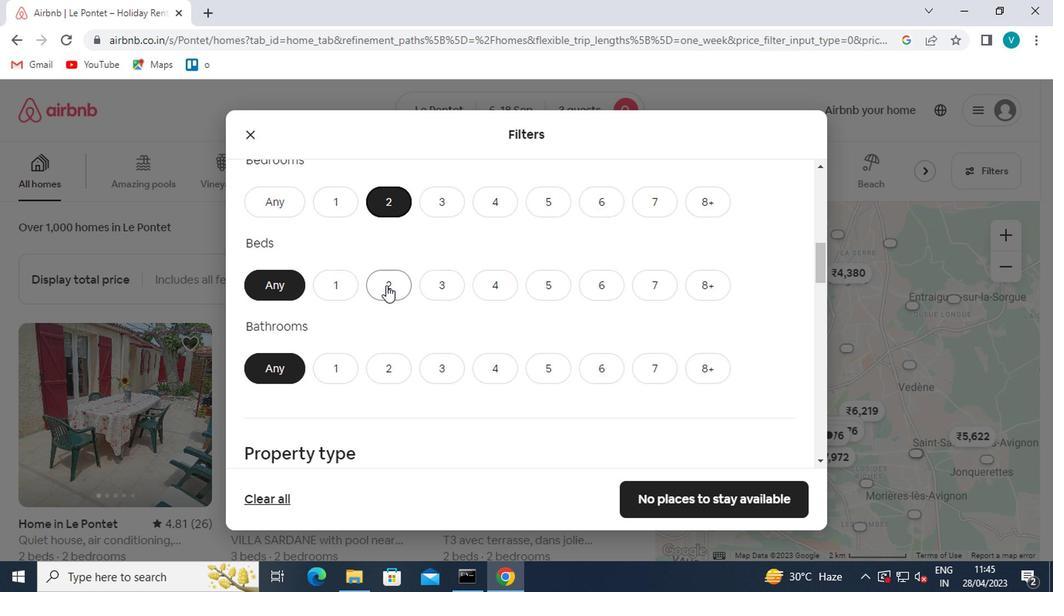 
Action: Mouse scrolled (384, 284) with delta (0, 0)
Screenshot: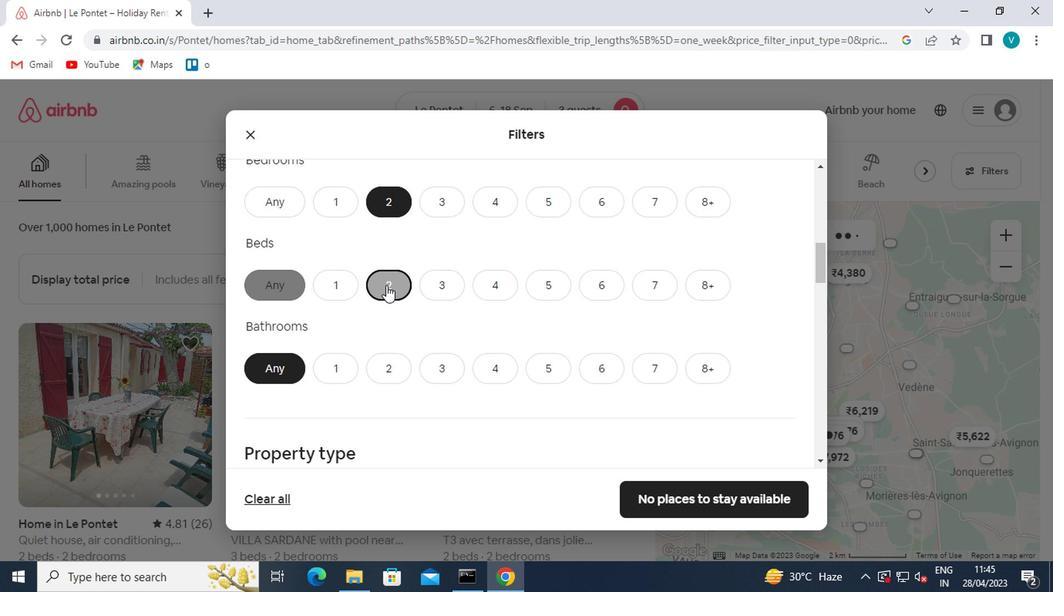 
Action: Mouse scrolled (384, 284) with delta (0, 0)
Screenshot: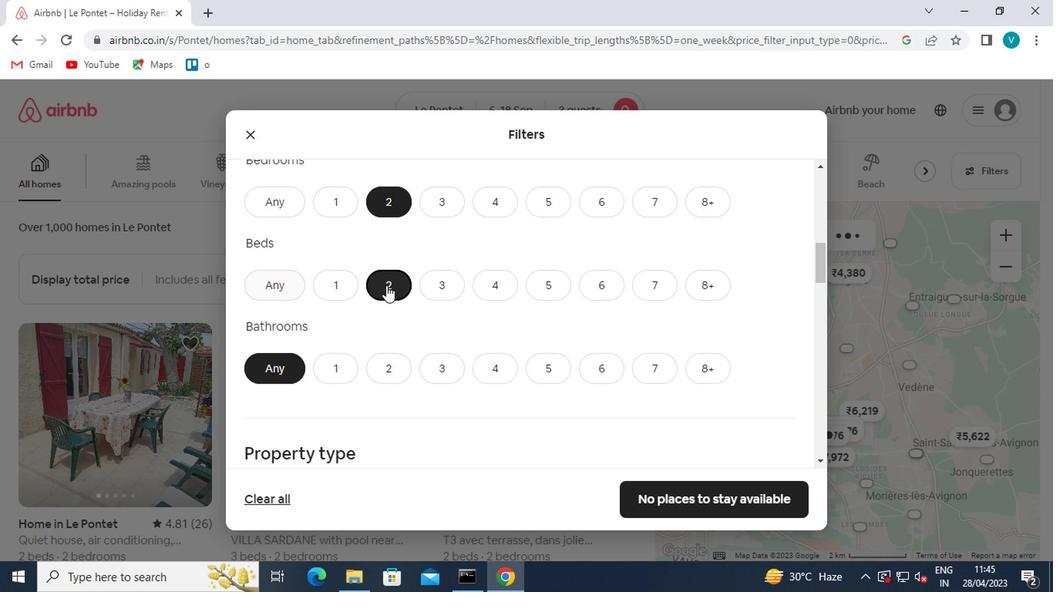 
Action: Mouse moved to (398, 214)
Screenshot: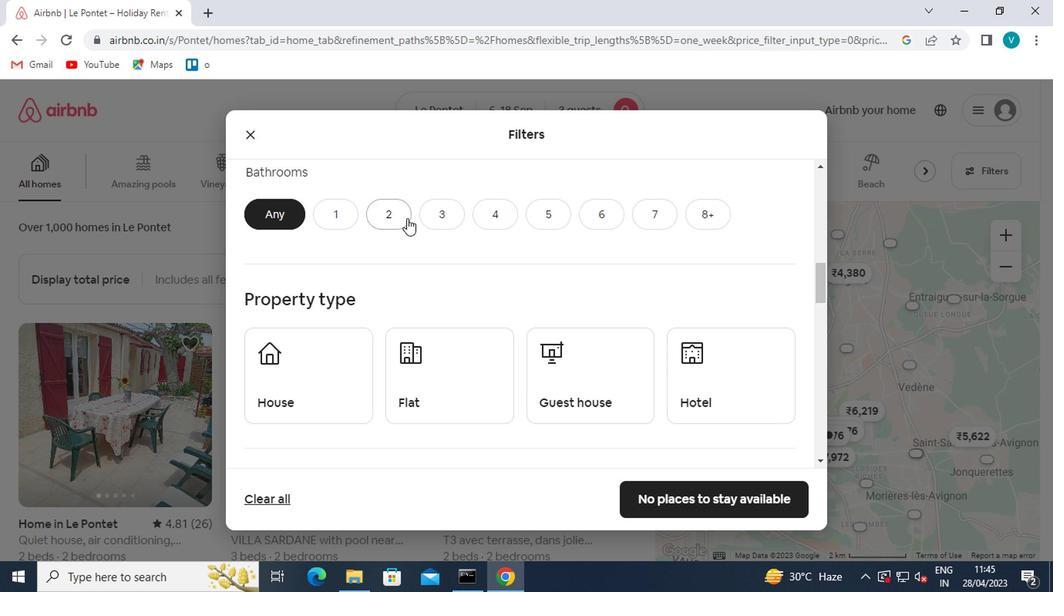 
Action: Mouse pressed left at (398, 214)
Screenshot: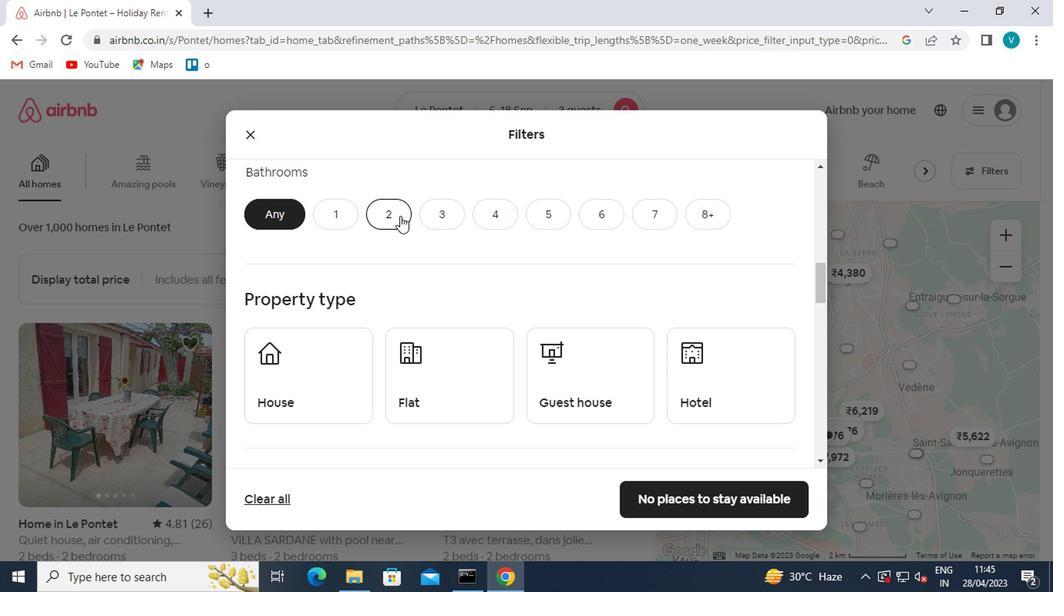 
Action: Mouse moved to (395, 214)
Screenshot: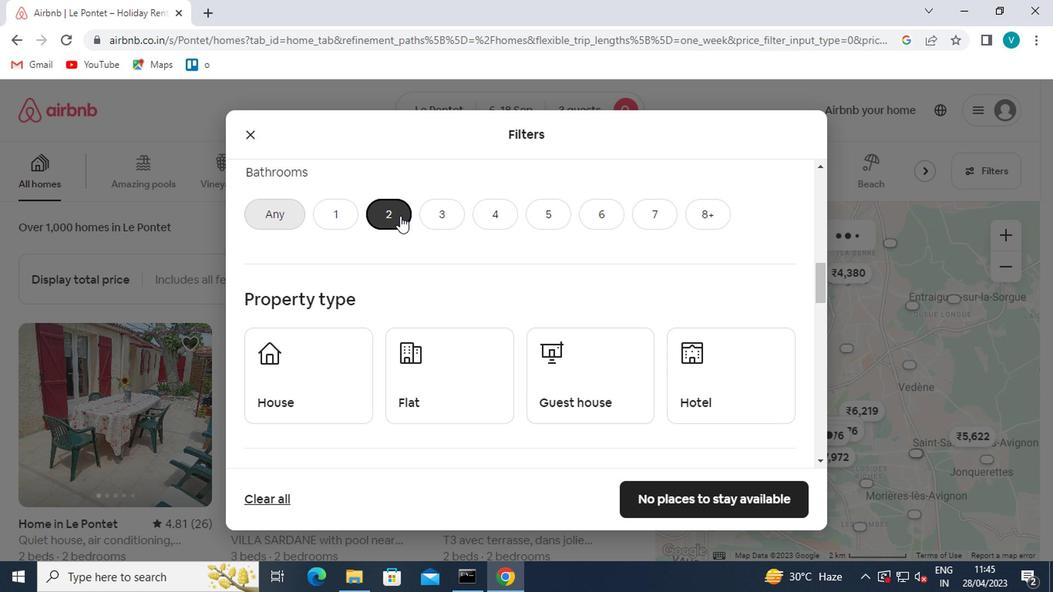 
Action: Mouse scrolled (395, 214) with delta (0, 0)
Screenshot: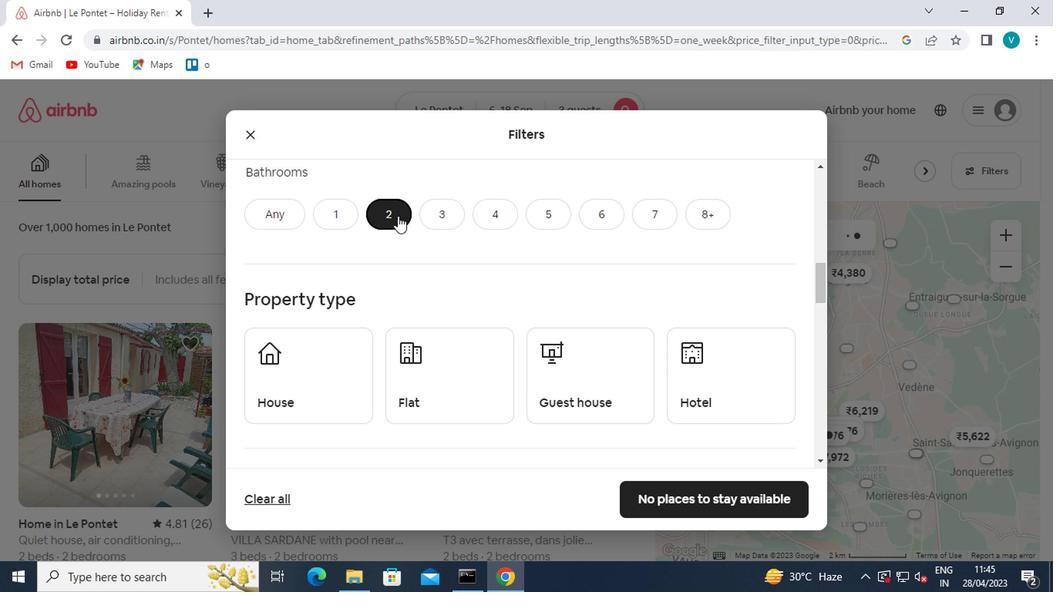 
Action: Mouse moved to (296, 277)
Screenshot: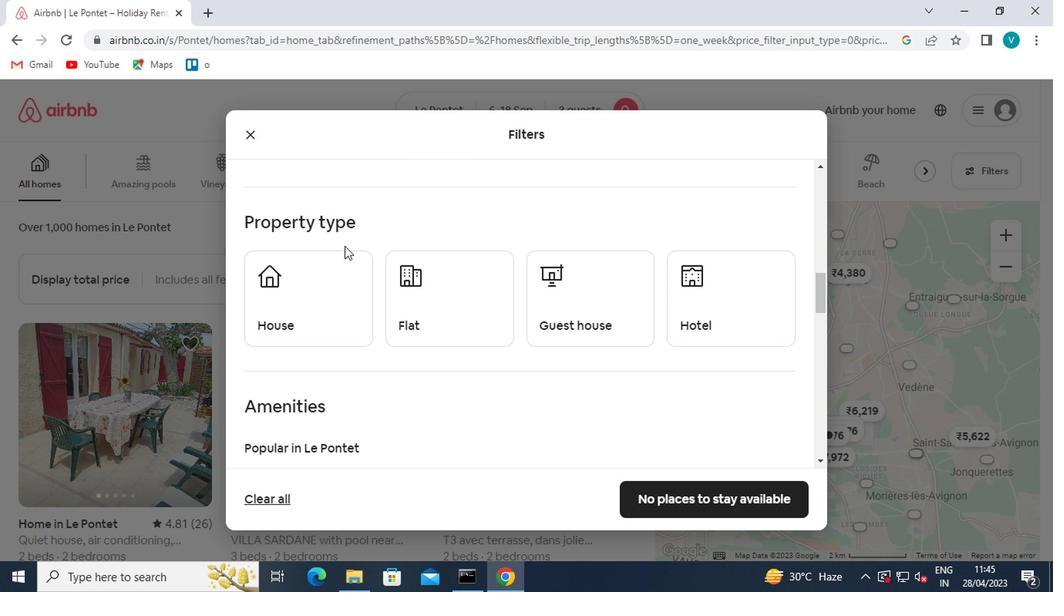 
Action: Mouse pressed left at (296, 277)
Screenshot: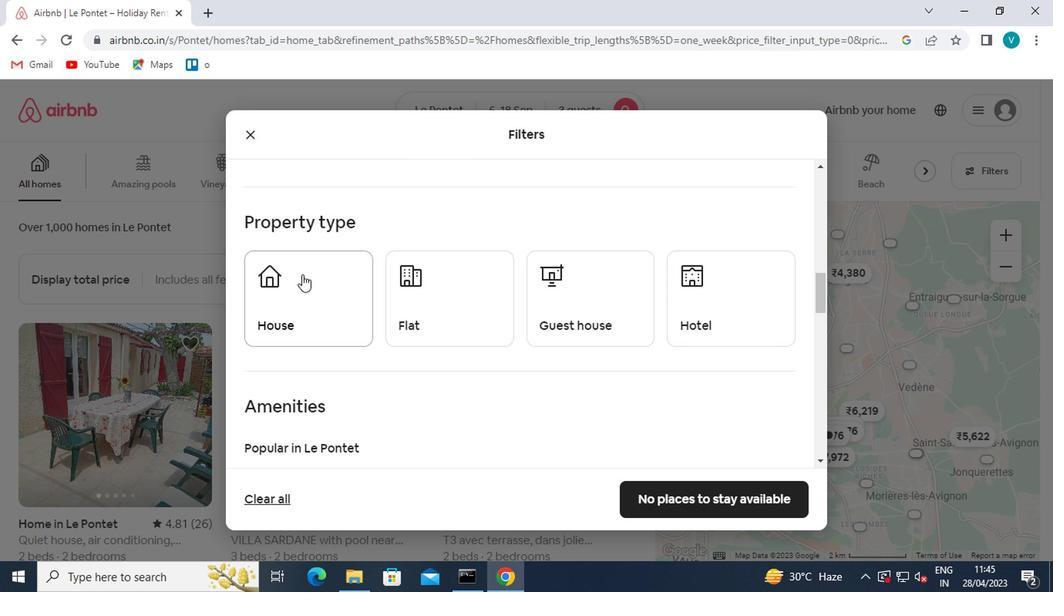 
Action: Mouse moved to (403, 292)
Screenshot: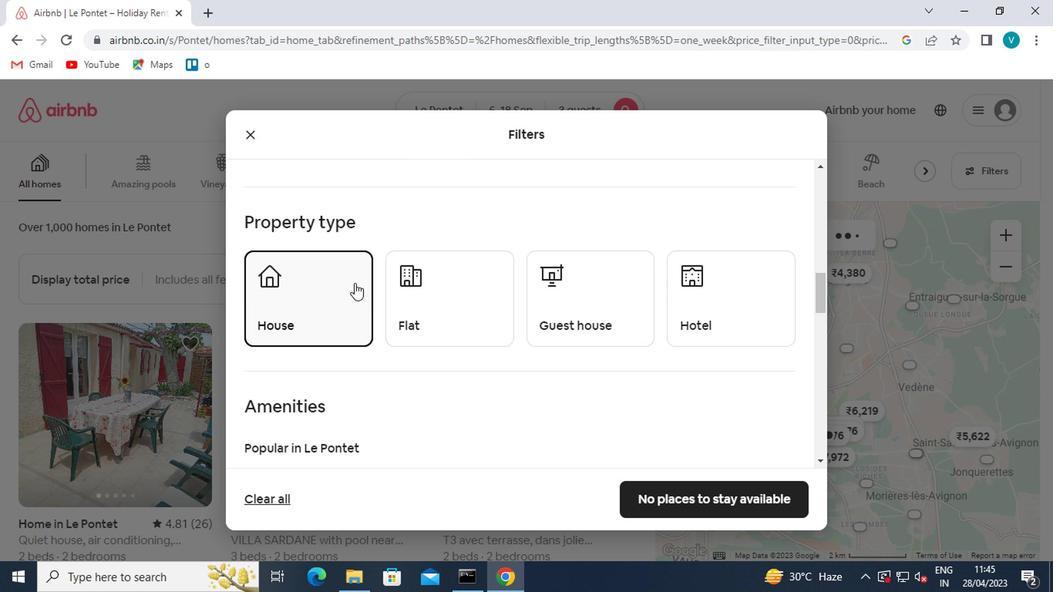 
Action: Mouse pressed left at (403, 292)
Screenshot: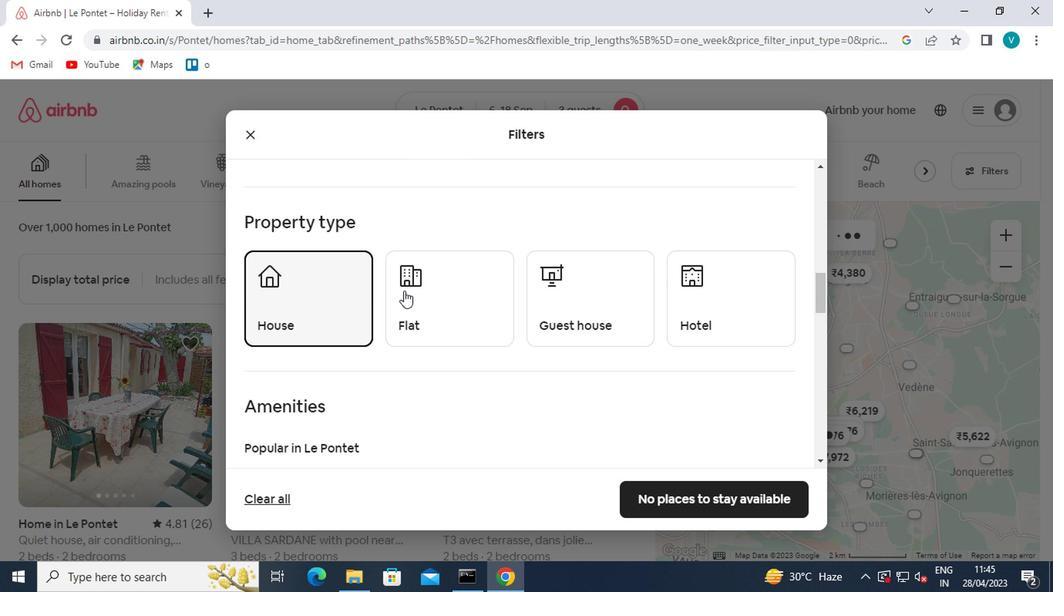 
Action: Mouse moved to (567, 305)
Screenshot: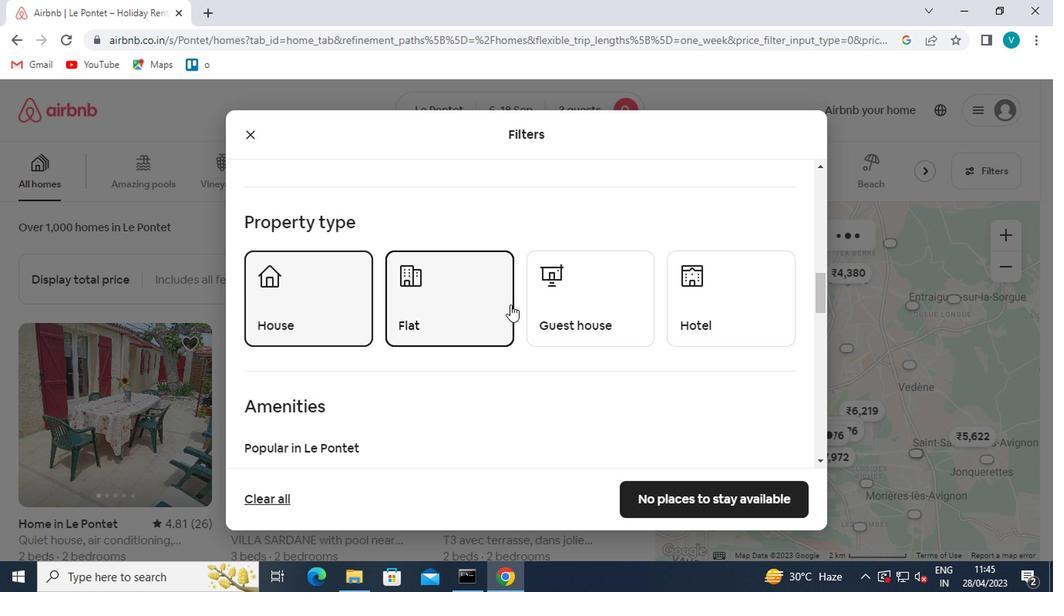 
Action: Mouse pressed left at (567, 305)
Screenshot: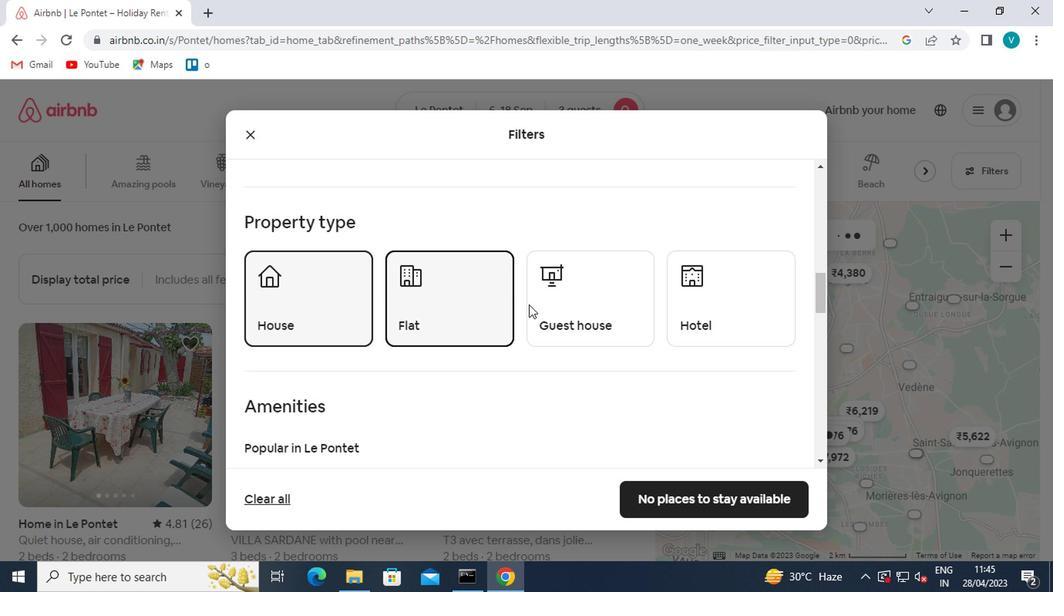 
Action: Mouse moved to (703, 298)
Screenshot: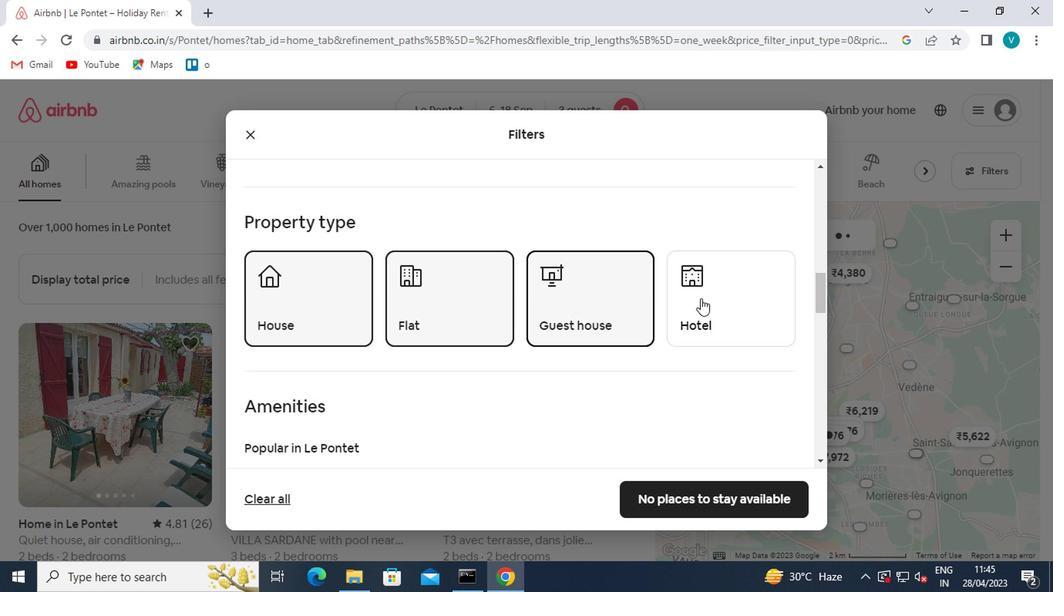 
Action: Mouse pressed left at (703, 298)
Screenshot: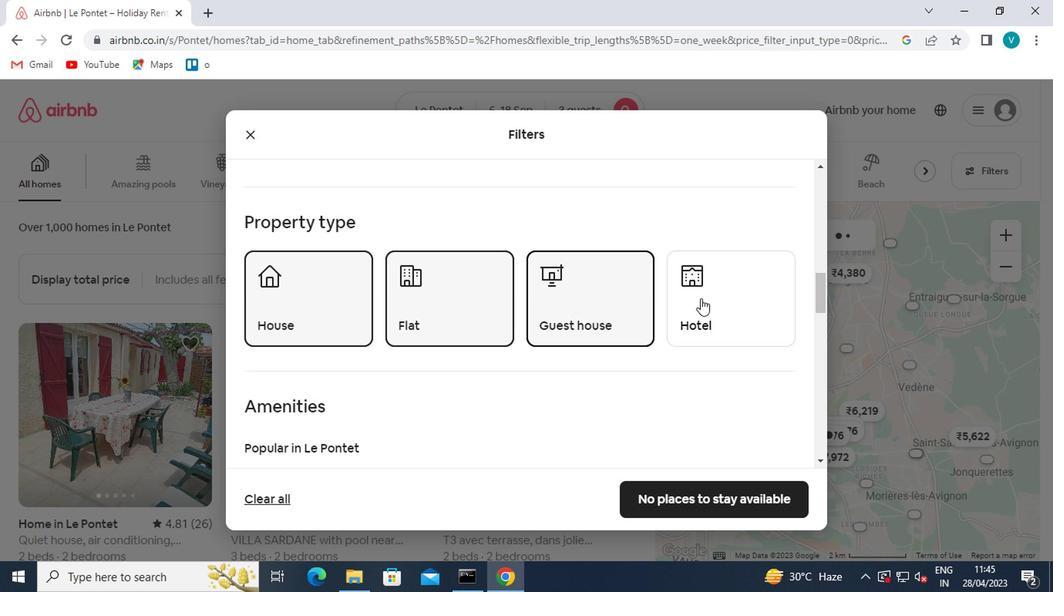
Action: Mouse moved to (605, 333)
Screenshot: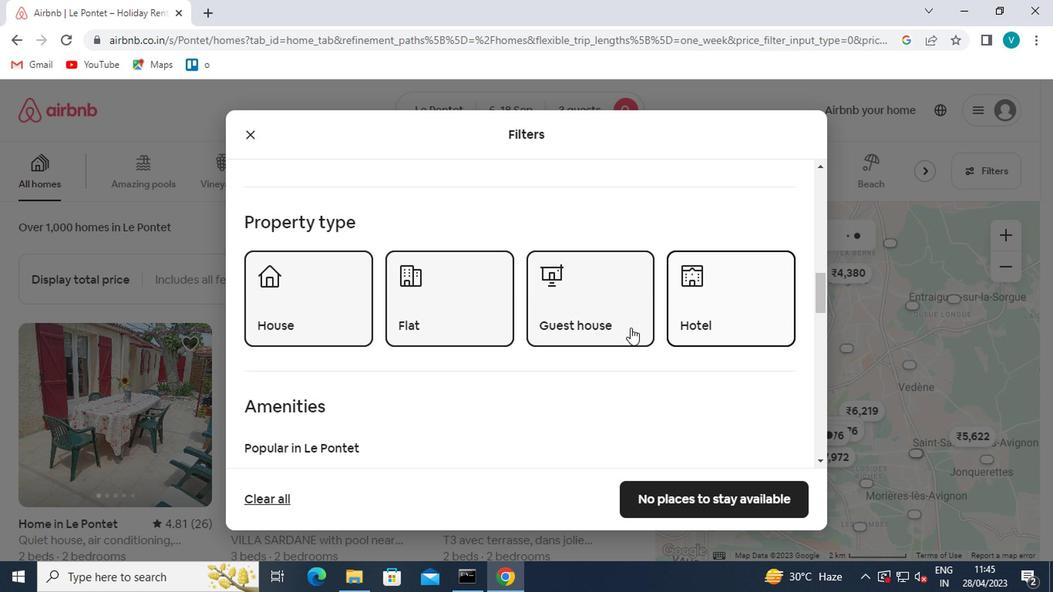 
Action: Mouse scrolled (605, 332) with delta (0, 0)
Screenshot: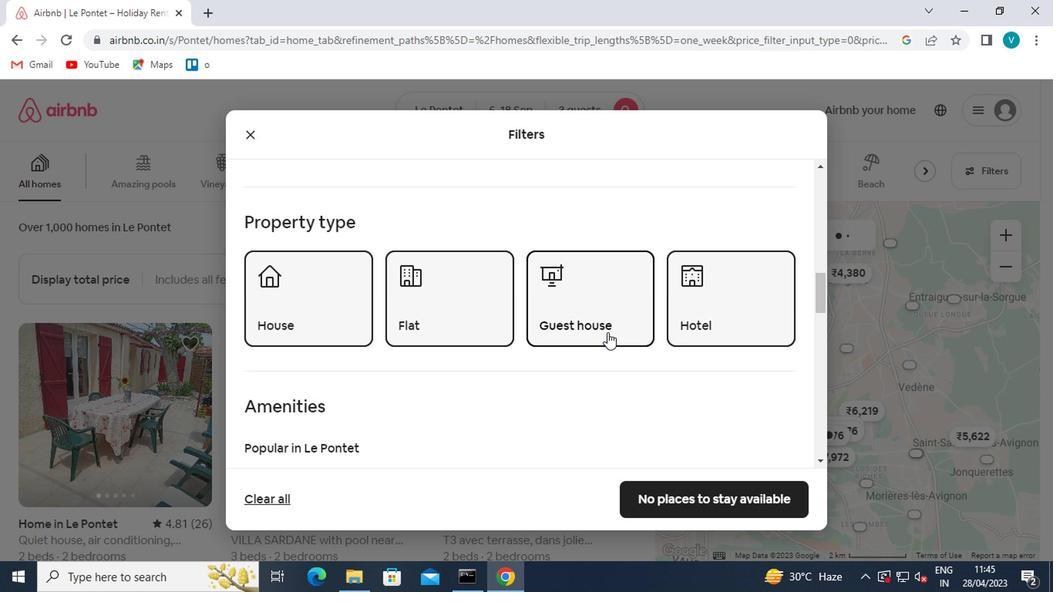 
Action: Mouse moved to (603, 334)
Screenshot: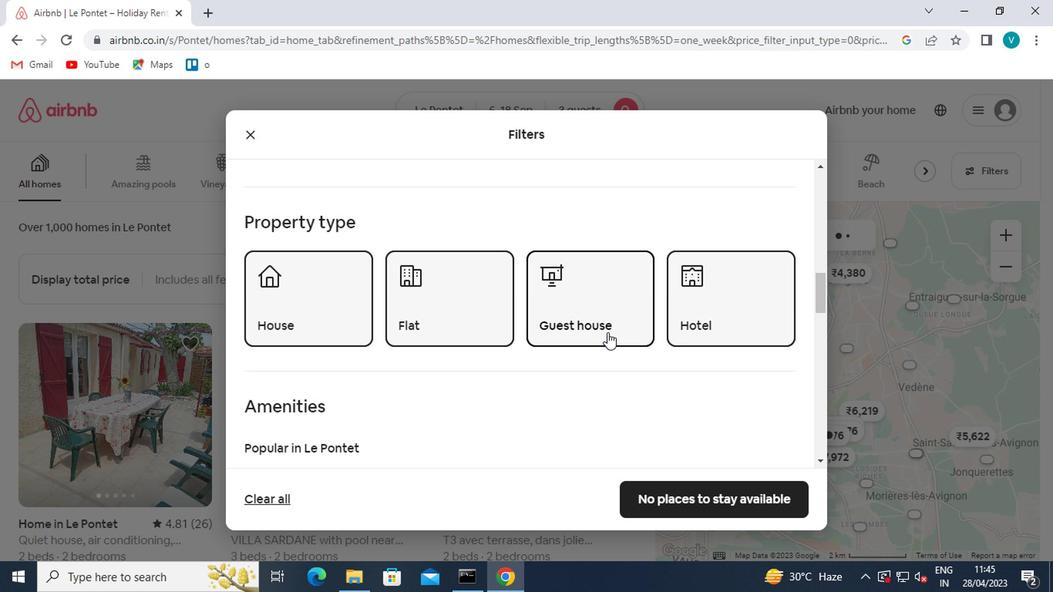 
Action: Mouse scrolled (603, 333) with delta (0, -1)
Screenshot: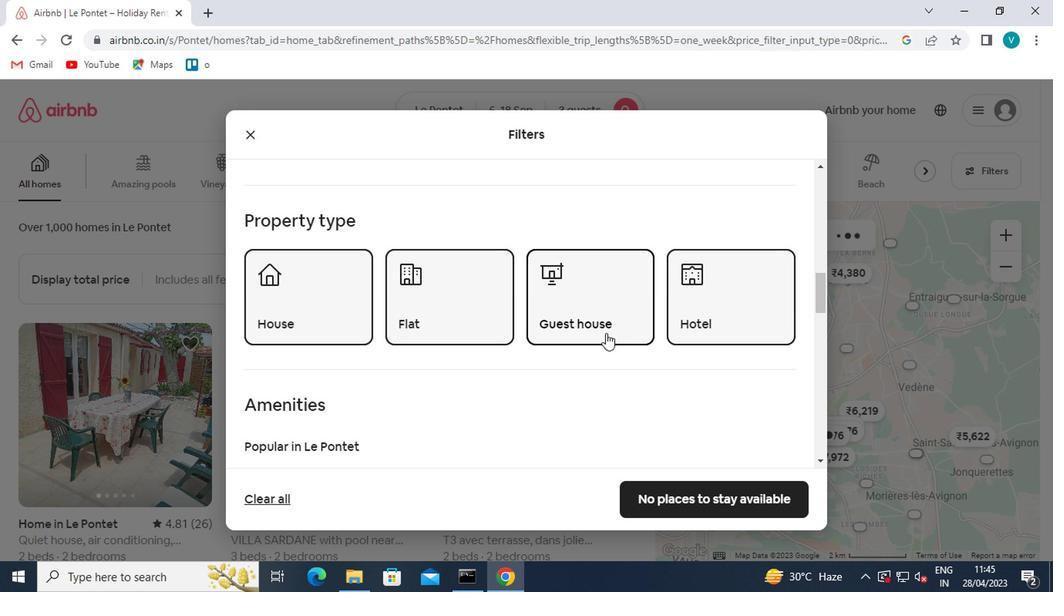 
Action: Mouse scrolled (603, 333) with delta (0, -1)
Screenshot: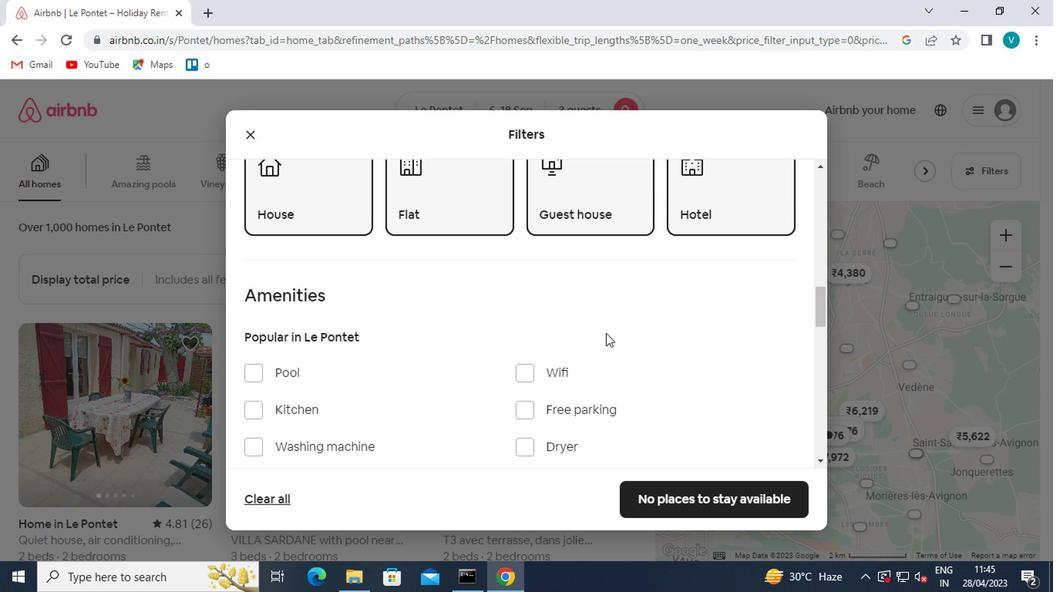 
Action: Mouse moved to (473, 334)
Screenshot: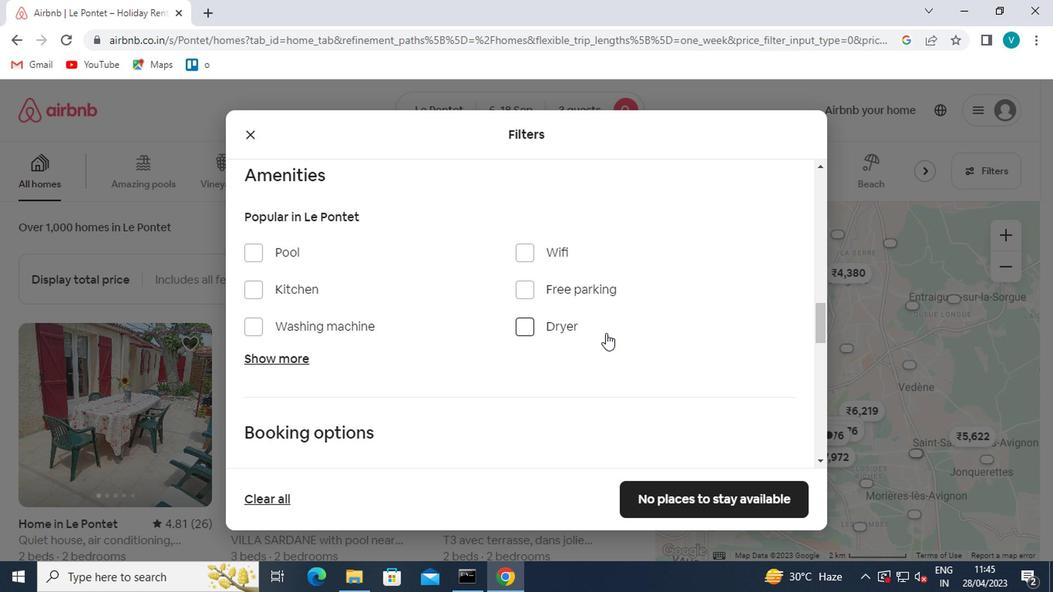 
Action: Mouse scrolled (473, 333) with delta (0, -1)
Screenshot: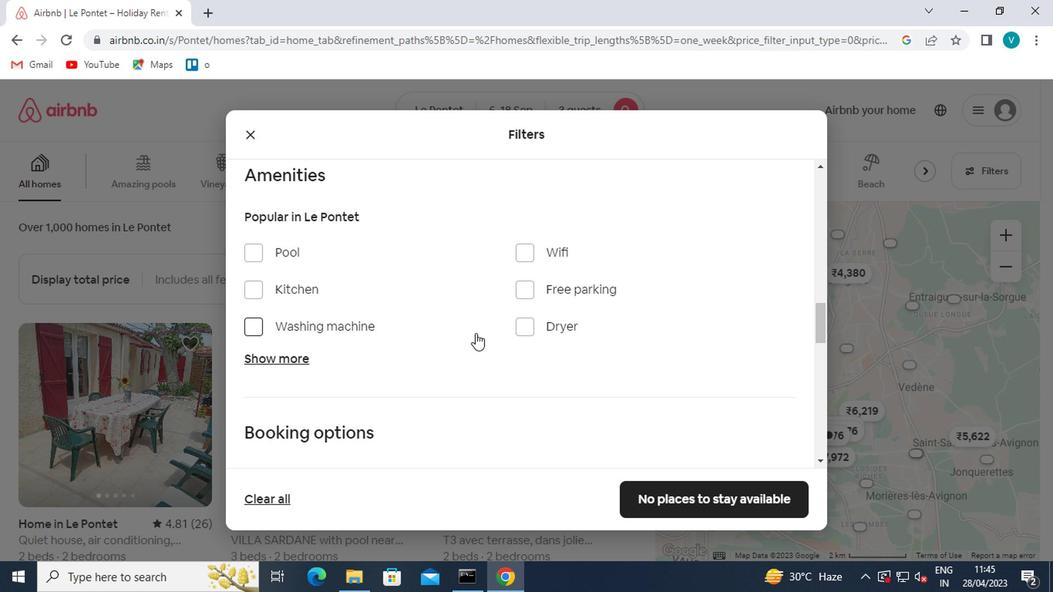 
Action: Mouse scrolled (473, 333) with delta (0, -1)
Screenshot: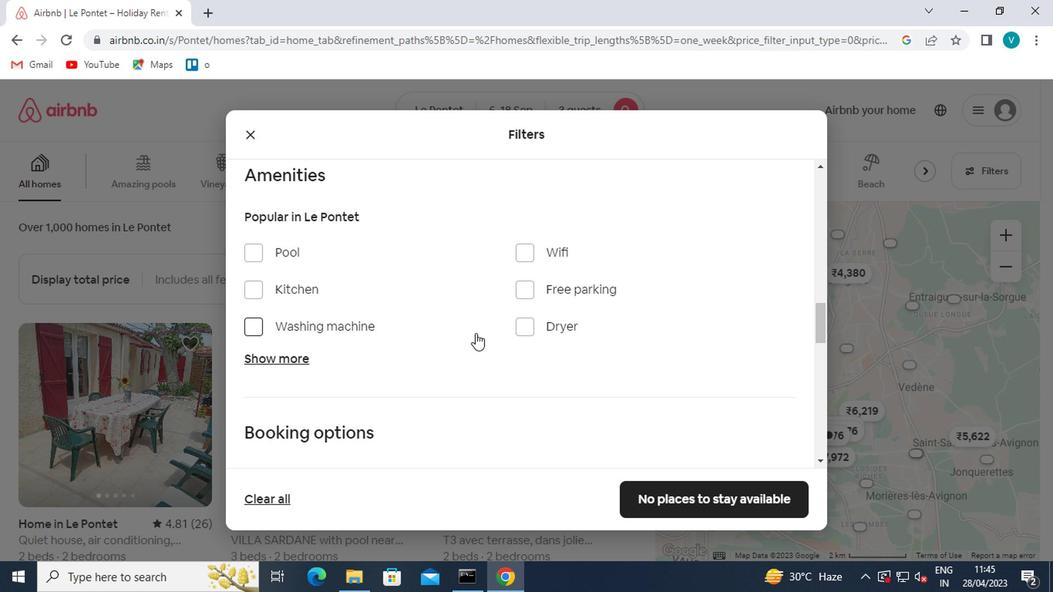 
Action: Mouse scrolled (473, 333) with delta (0, -1)
Screenshot: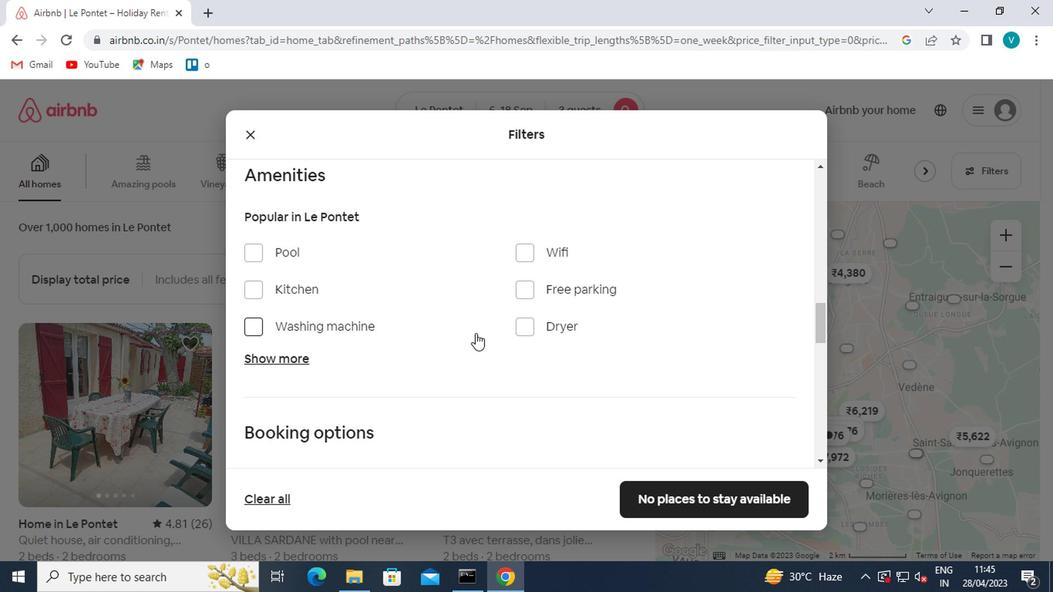 
Action: Mouse moved to (767, 317)
Screenshot: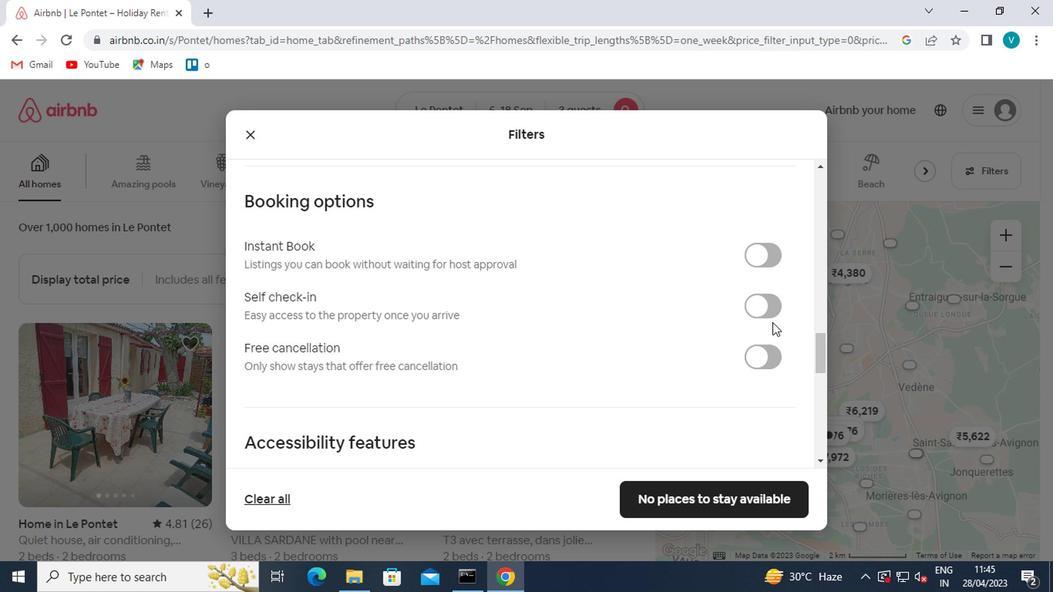 
Action: Mouse pressed left at (767, 317)
Screenshot: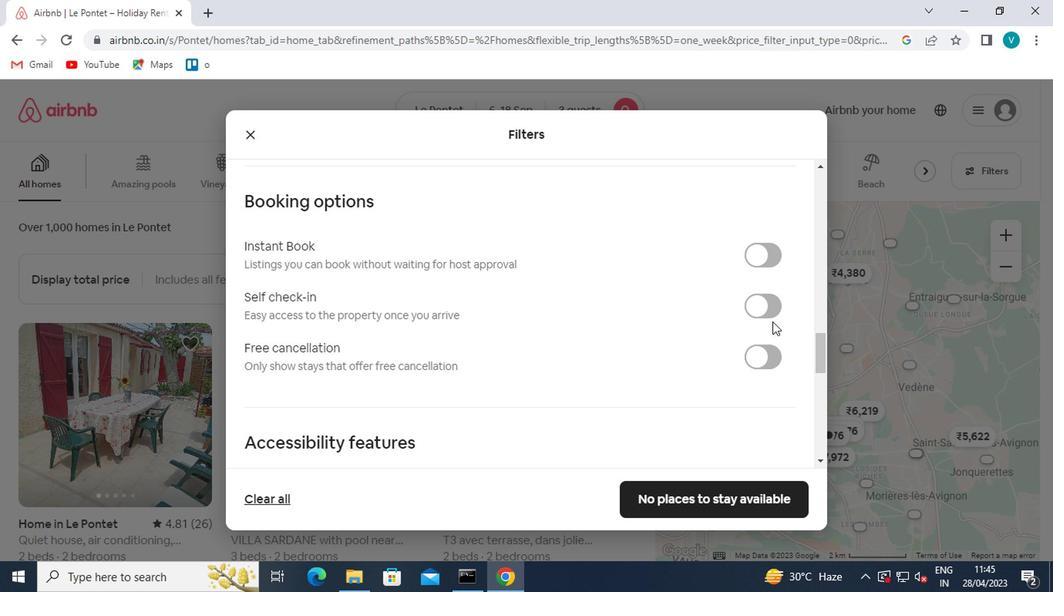 
Action: Mouse moved to (576, 349)
Screenshot: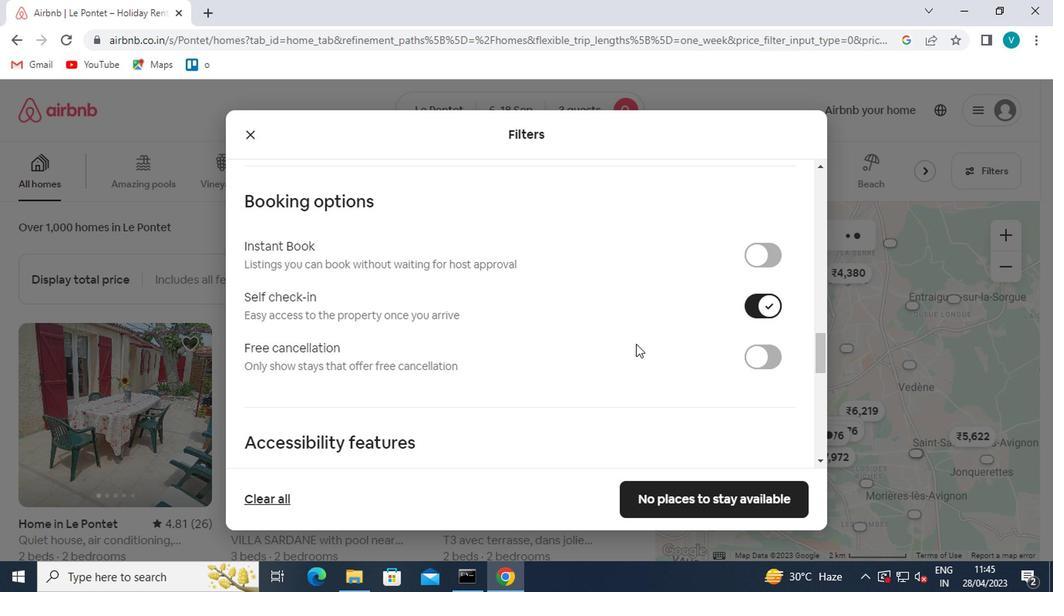 
Action: Mouse scrolled (576, 349) with delta (0, 0)
Screenshot: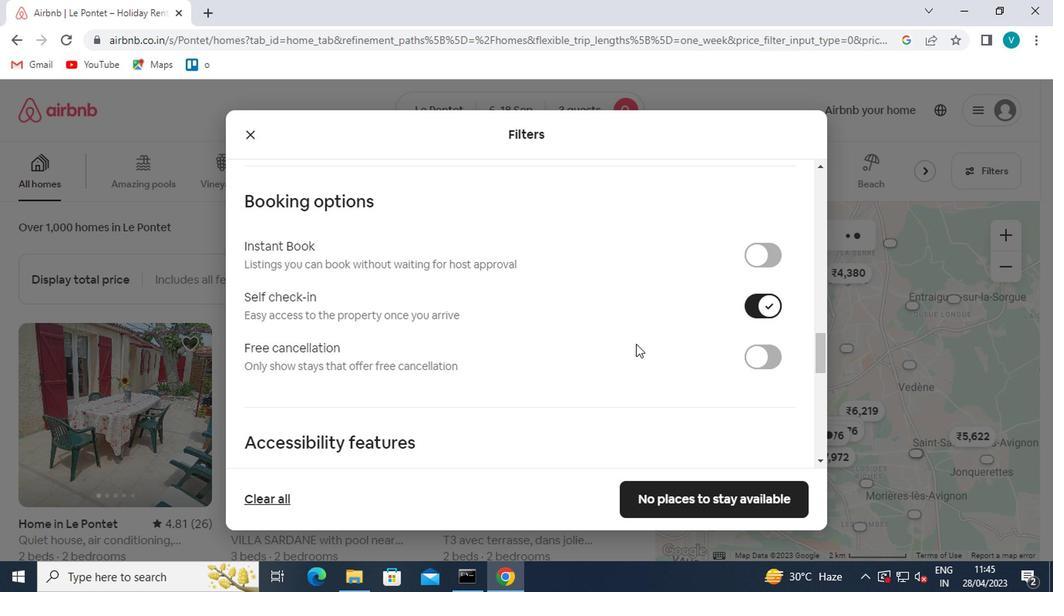 
Action: Mouse scrolled (576, 349) with delta (0, 0)
Screenshot: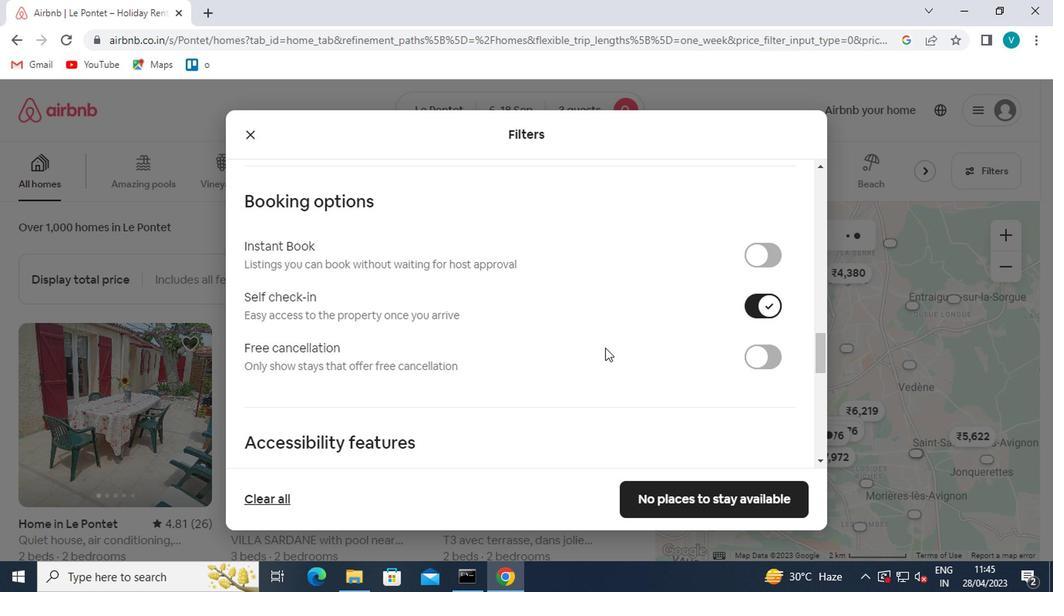 
Action: Mouse scrolled (576, 349) with delta (0, 0)
Screenshot: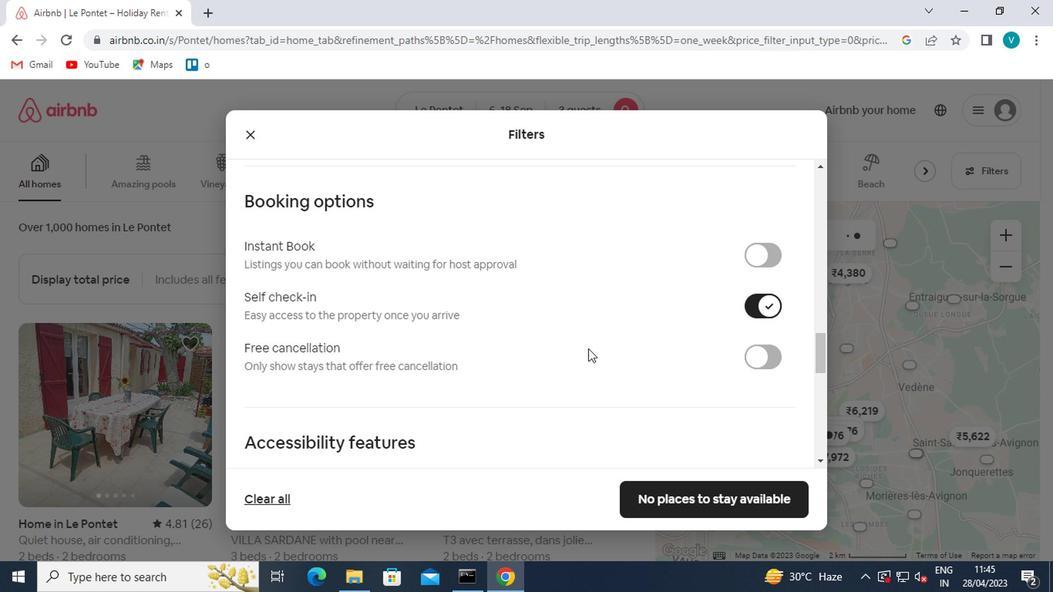 
Action: Mouse scrolled (576, 349) with delta (0, 0)
Screenshot: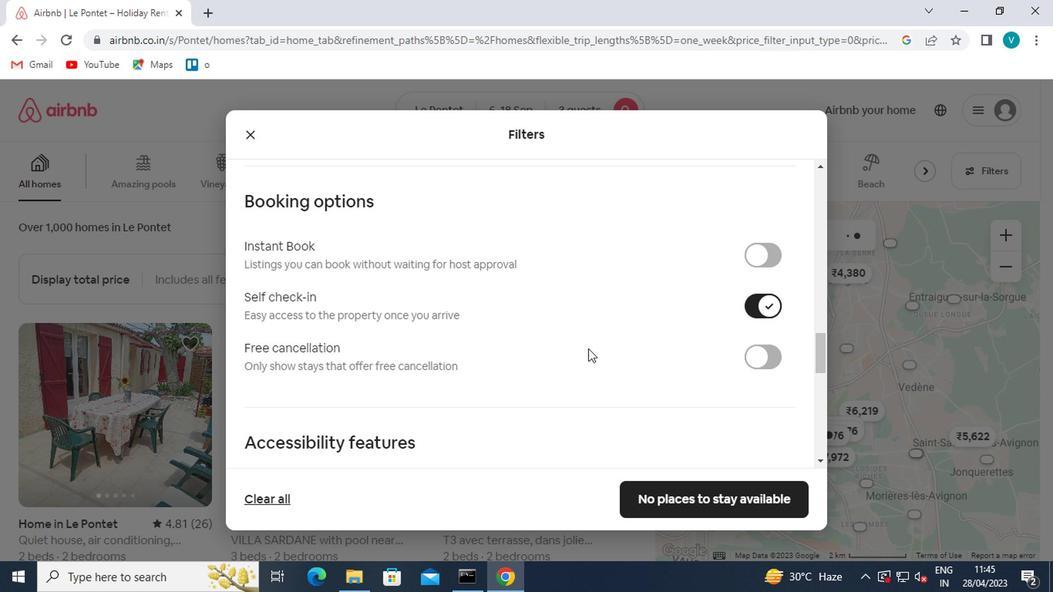 
Action: Mouse scrolled (576, 349) with delta (0, 0)
Screenshot: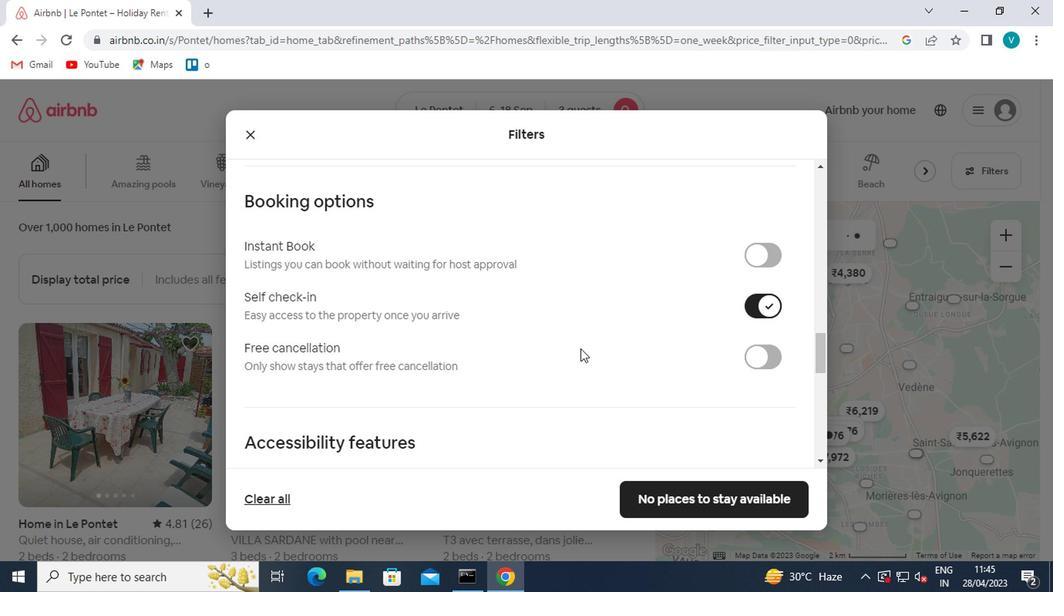
Action: Mouse scrolled (576, 349) with delta (0, 0)
Screenshot: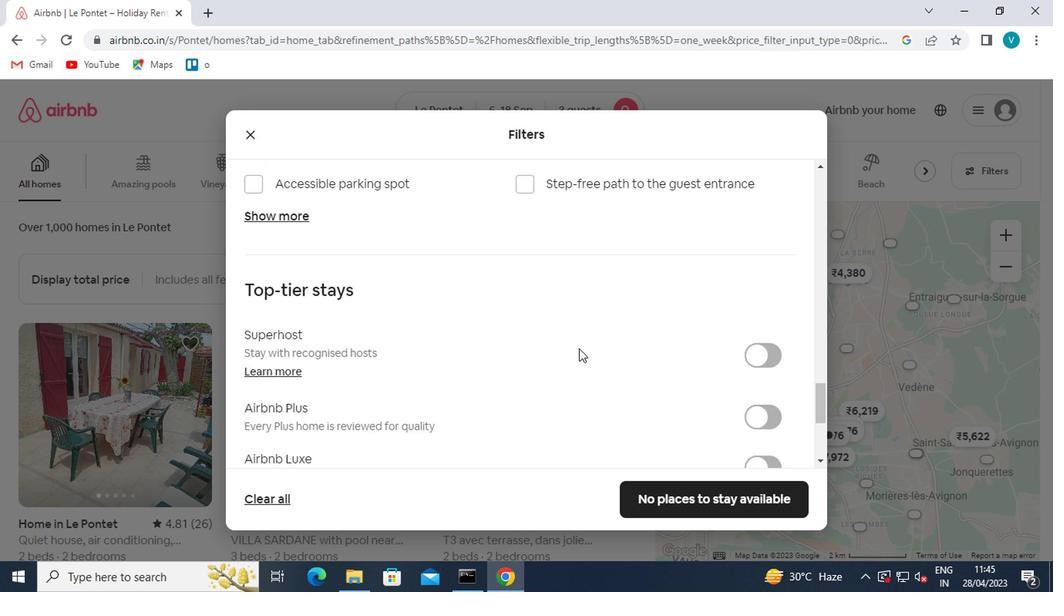 
Action: Mouse scrolled (576, 349) with delta (0, 0)
Screenshot: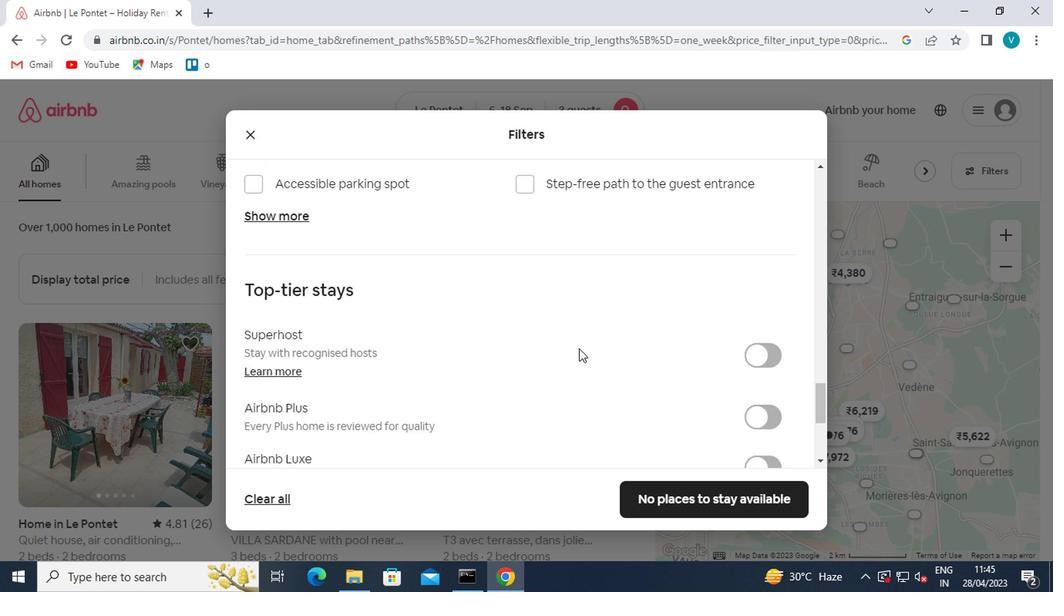 
Action: Mouse scrolled (576, 349) with delta (0, 0)
Screenshot: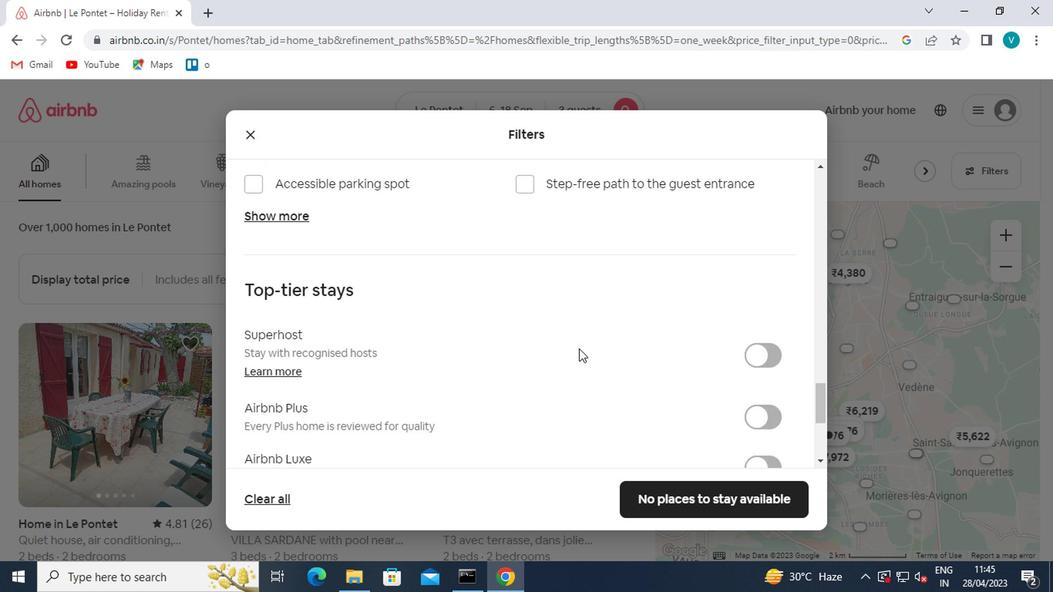 
Action: Mouse scrolled (576, 349) with delta (0, 0)
Screenshot: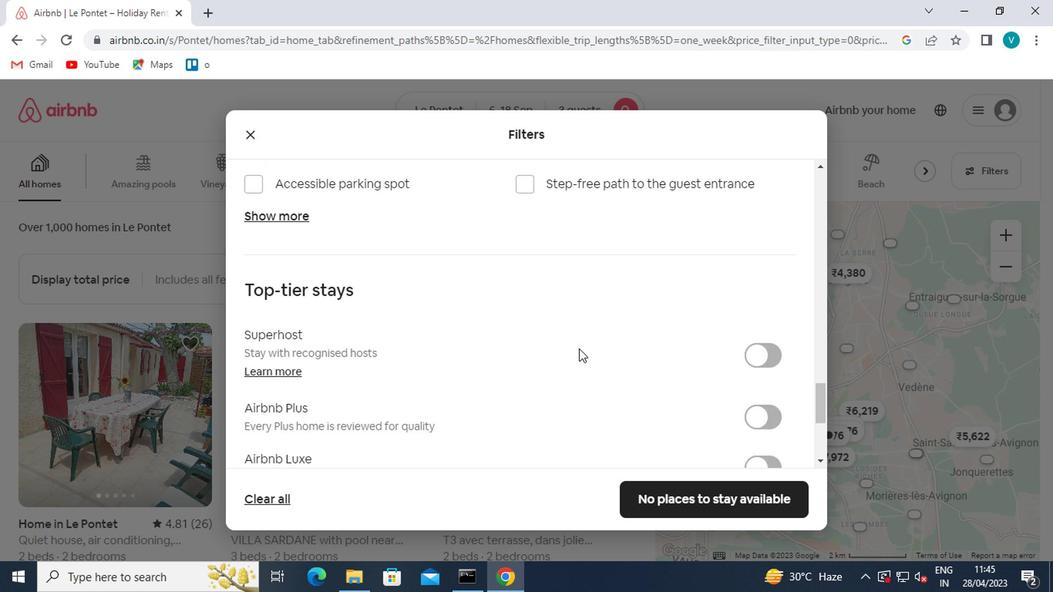 
Action: Mouse scrolled (576, 349) with delta (0, 0)
Screenshot: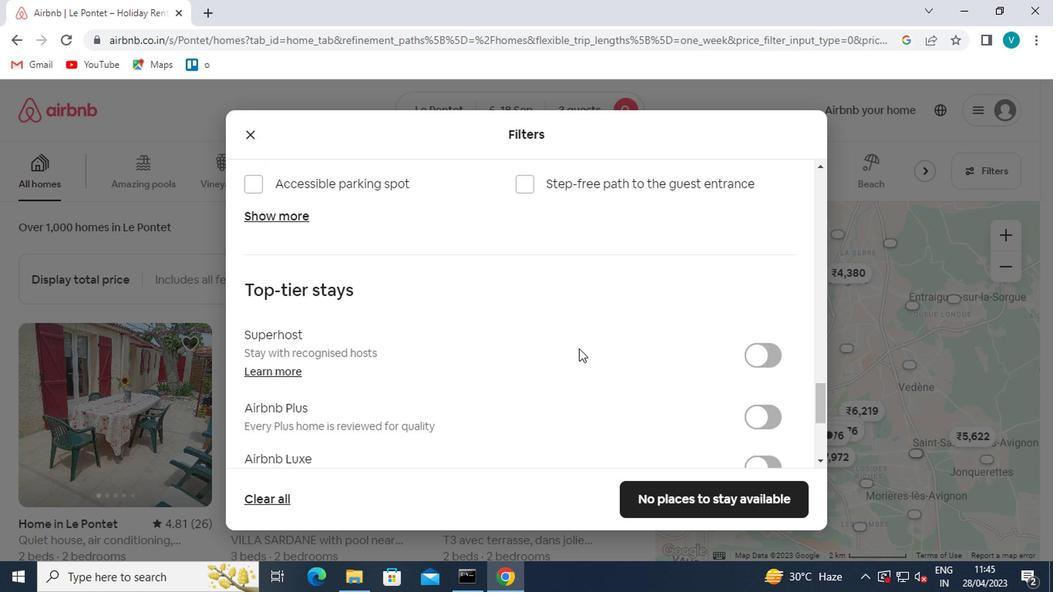 
Action: Mouse moved to (273, 357)
Screenshot: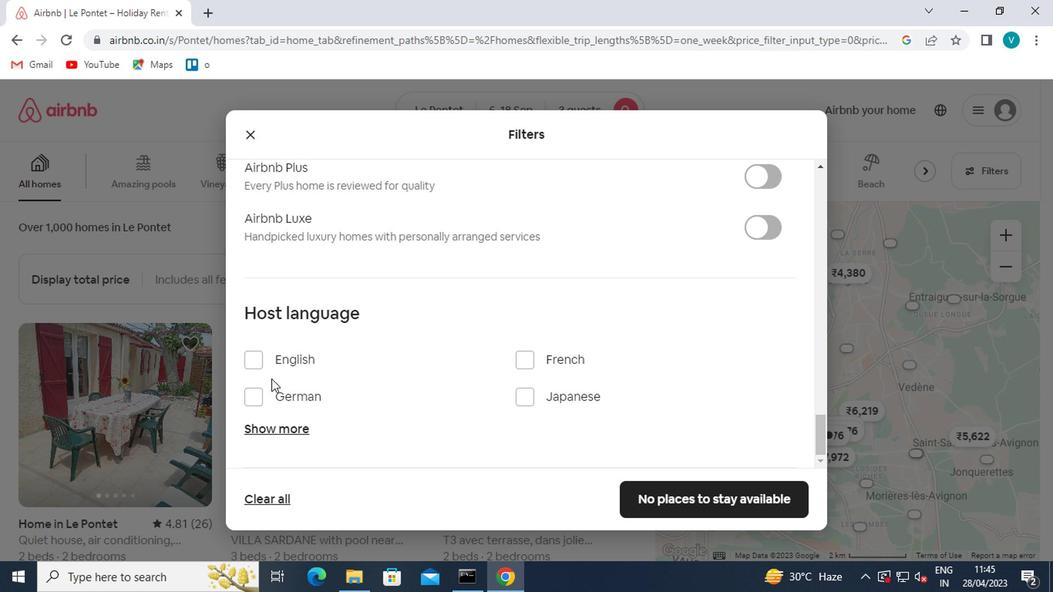 
Action: Mouse pressed left at (273, 357)
Screenshot: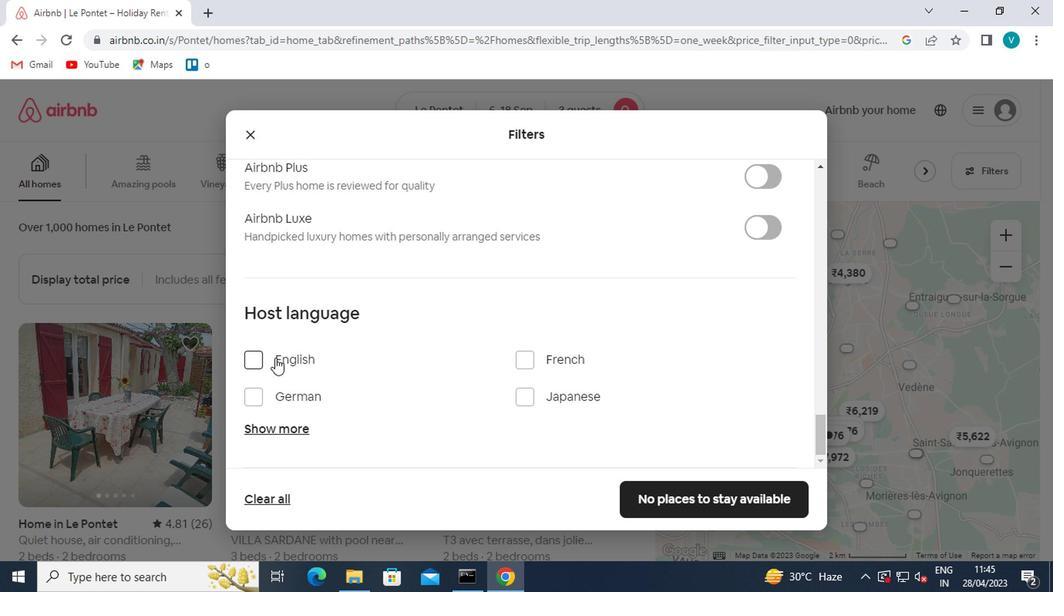 
Action: Mouse moved to (653, 501)
Screenshot: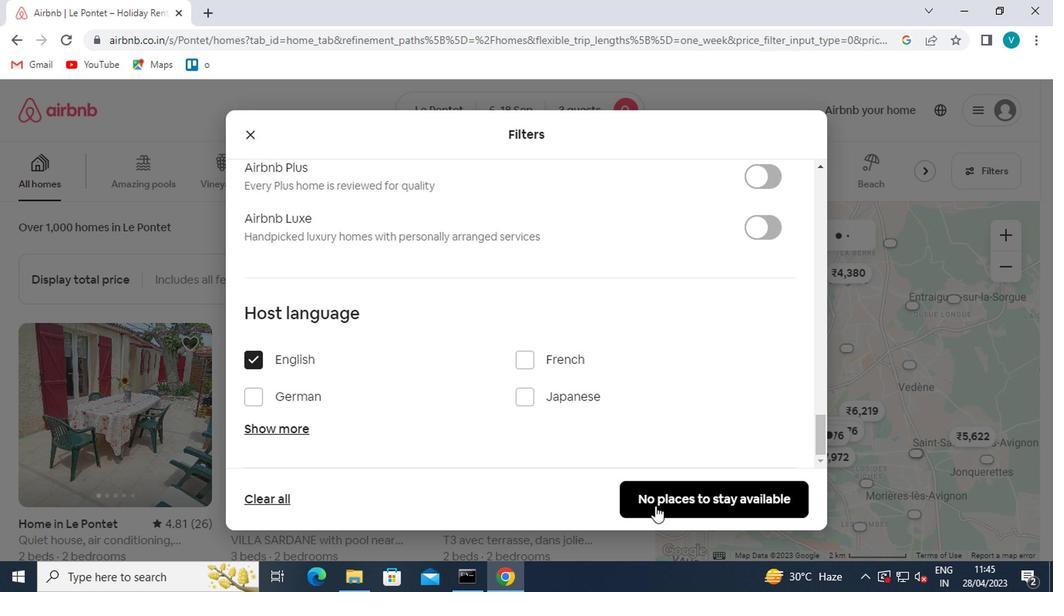 
Action: Mouse pressed left at (653, 501)
Screenshot: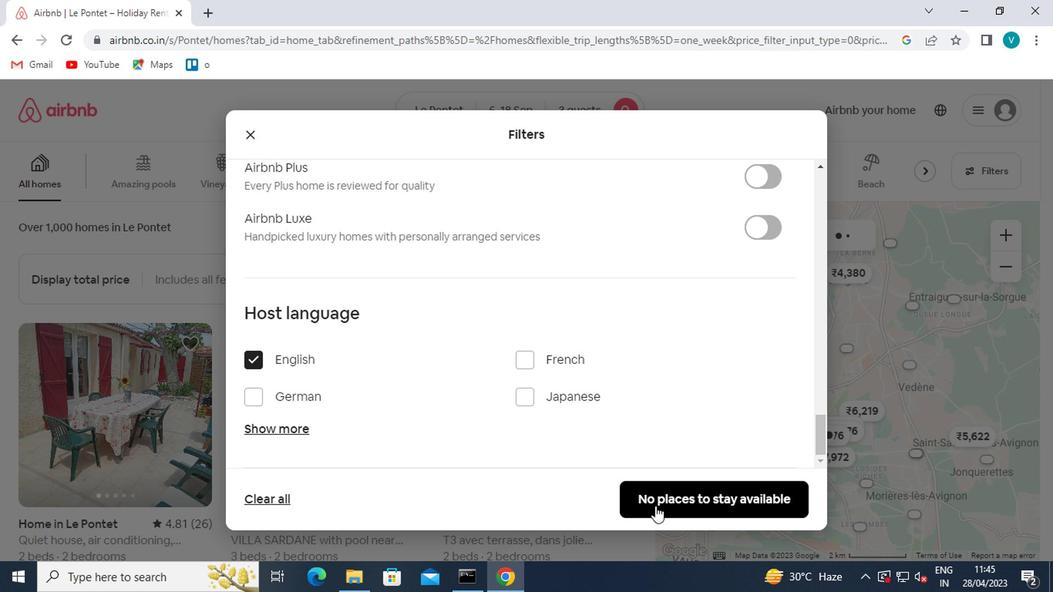 
